 Task: Search one way flight ticket for 4 adults, 2 children, 2 infants in seat and 1 infant on lap in economy from State College: University Park Airport to Greenville: Pitt-greenville Airport on 5-2-2023. Choice of flights is JetBlue. Price is upto 80000. Outbound departure time preference is 13:30.
Action: Mouse moved to (332, 289)
Screenshot: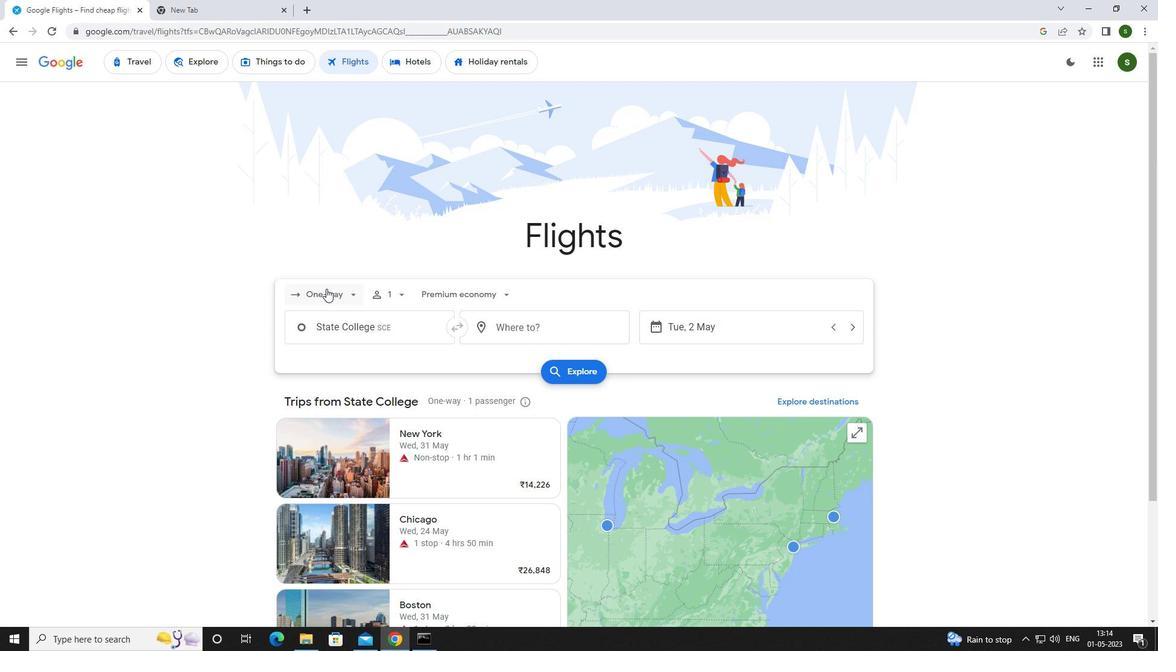 
Action: Mouse pressed left at (332, 289)
Screenshot: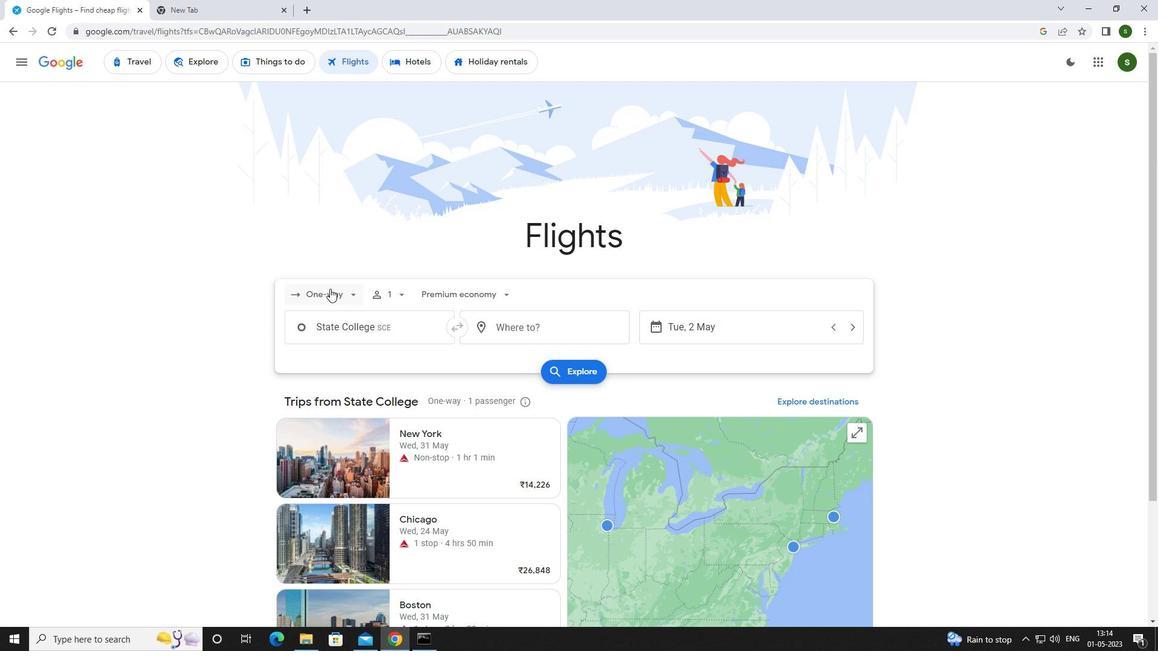 
Action: Mouse moved to (345, 348)
Screenshot: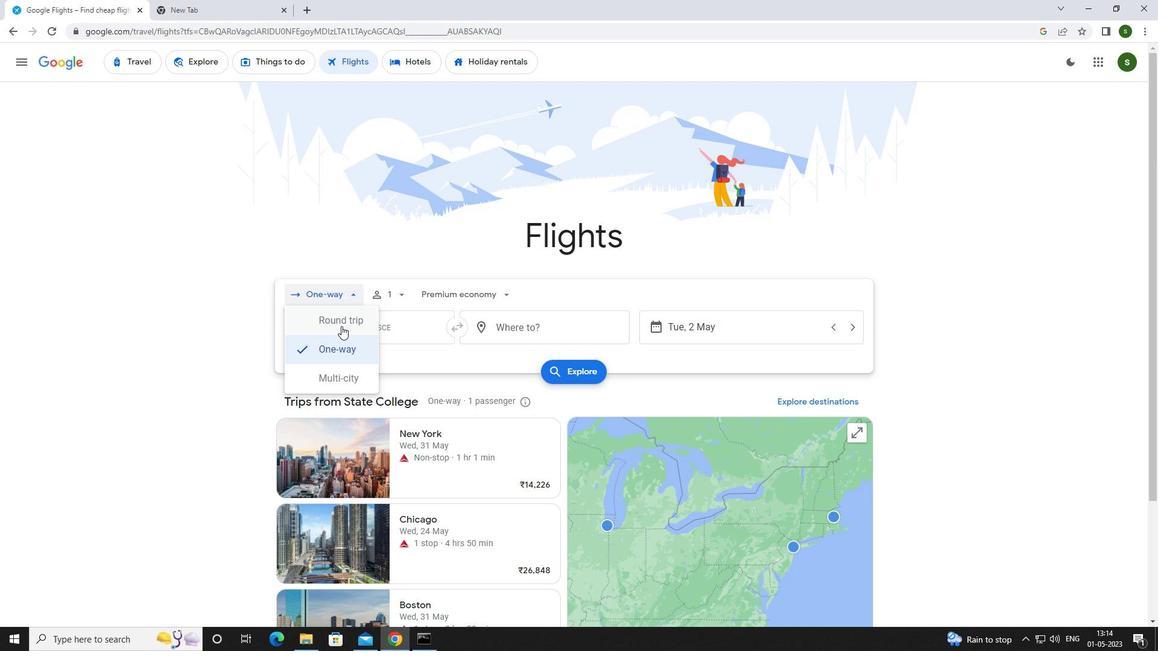 
Action: Mouse pressed left at (345, 348)
Screenshot: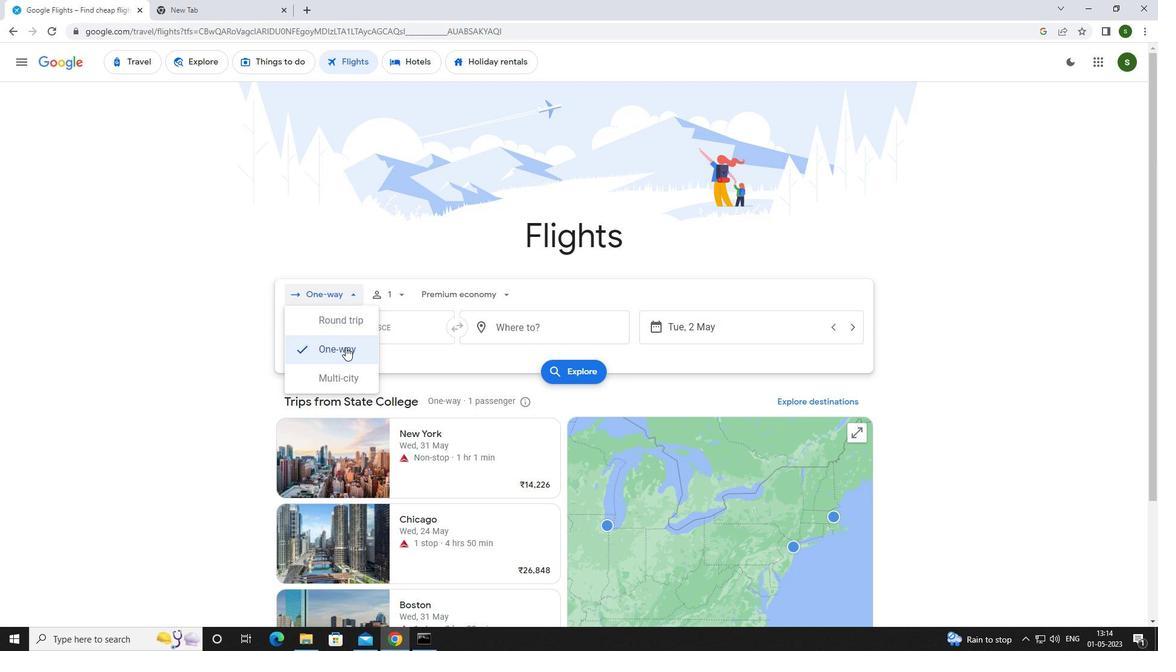 
Action: Mouse moved to (402, 293)
Screenshot: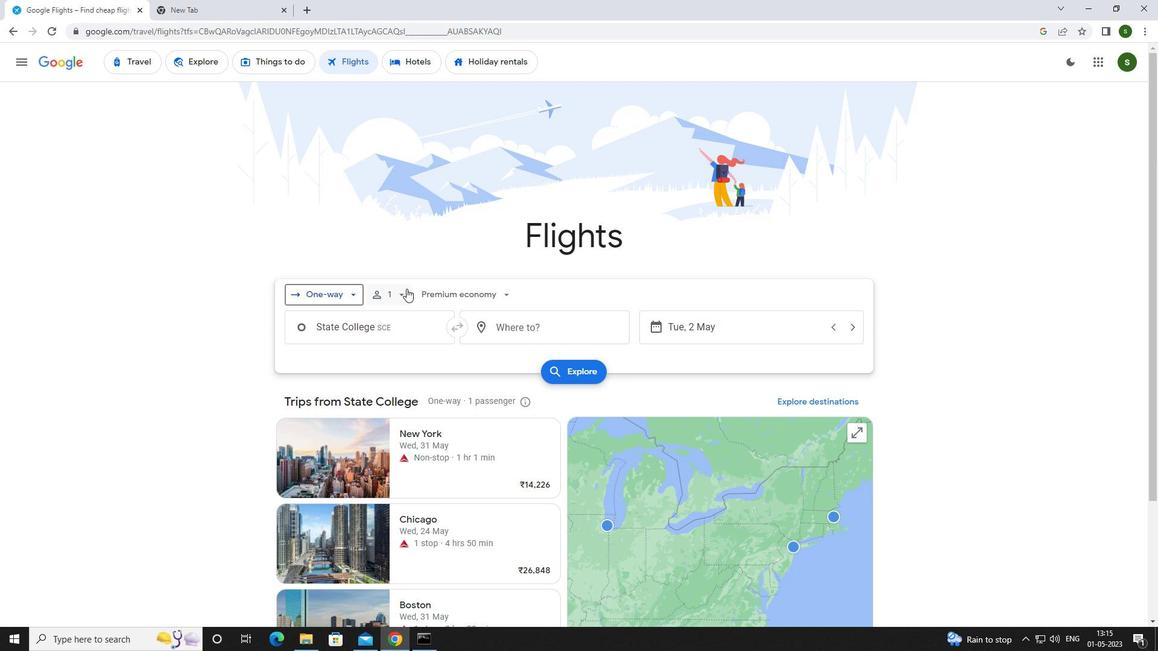 
Action: Mouse pressed left at (402, 293)
Screenshot: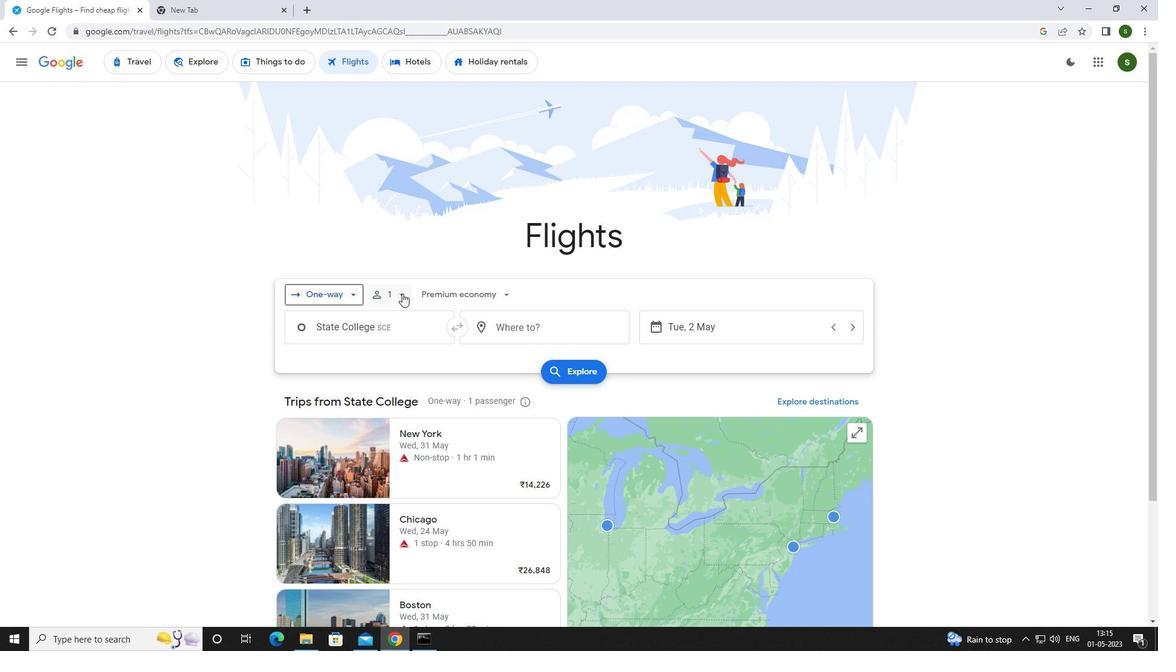 
Action: Mouse moved to (491, 325)
Screenshot: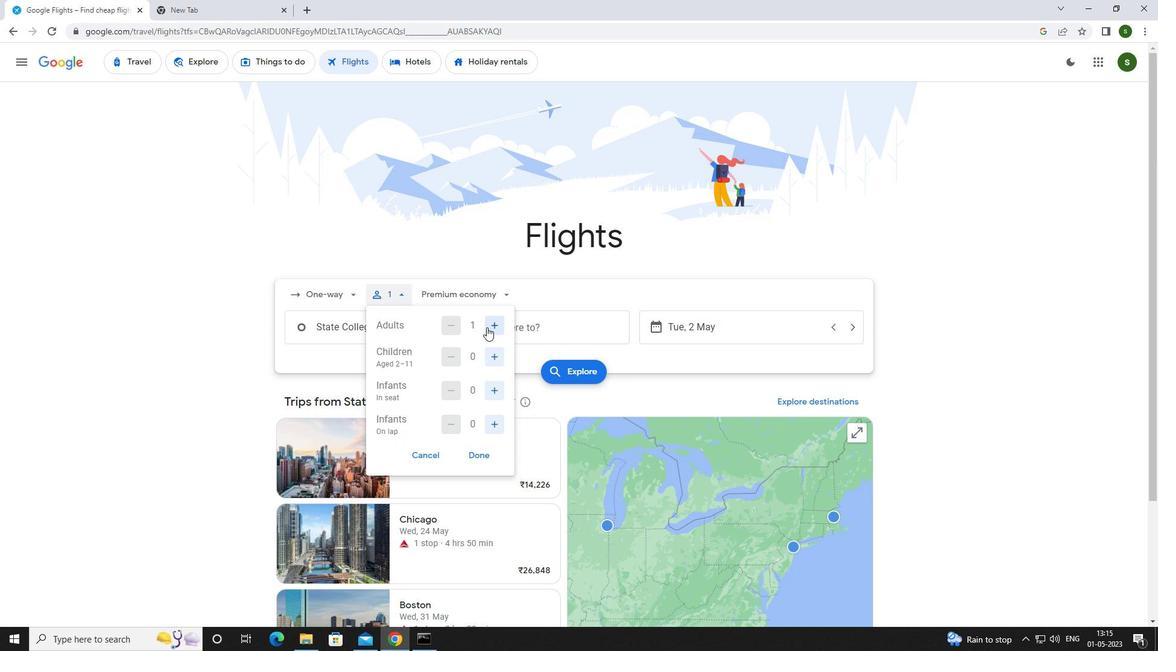 
Action: Mouse pressed left at (491, 325)
Screenshot: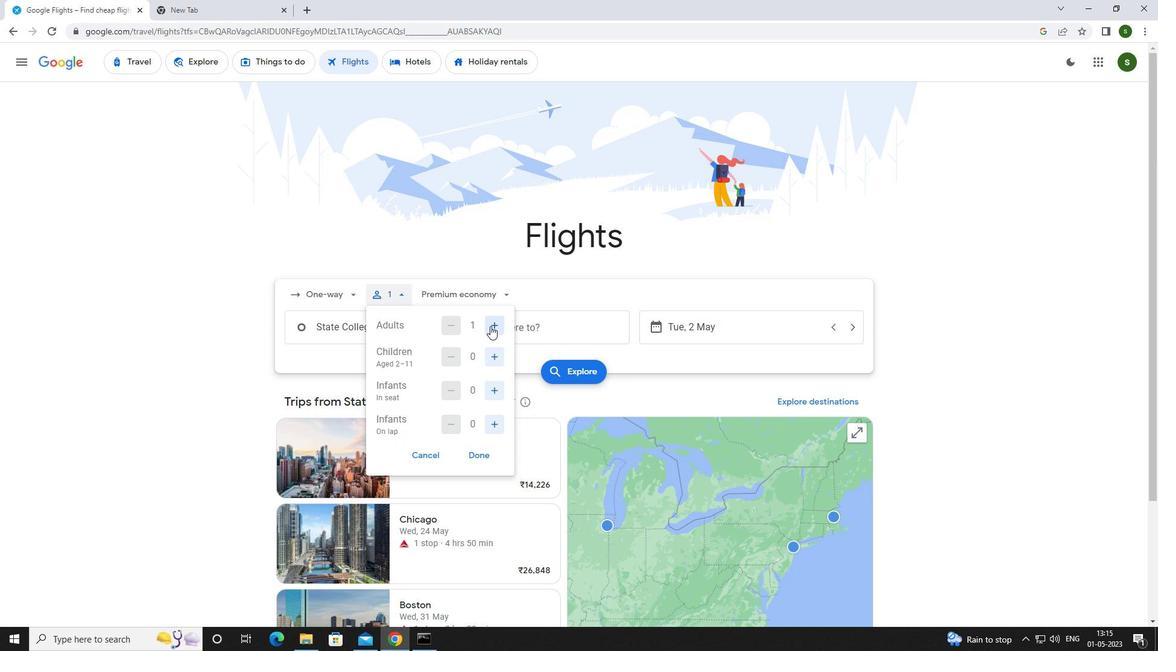 
Action: Mouse pressed left at (491, 325)
Screenshot: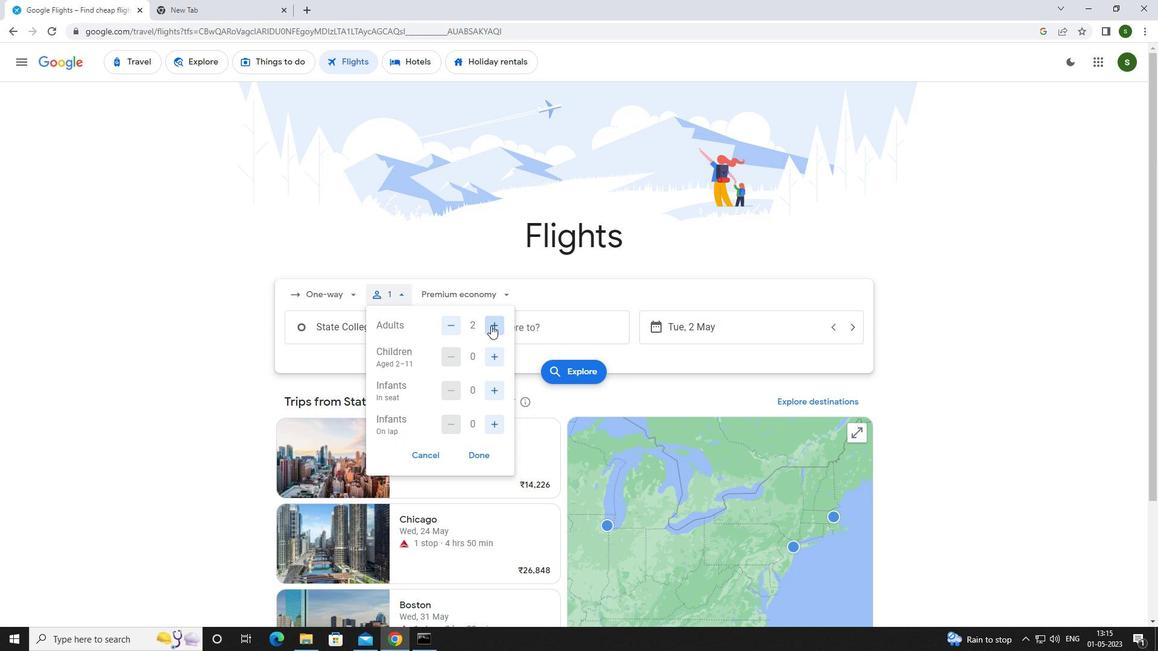 
Action: Mouse pressed left at (491, 325)
Screenshot: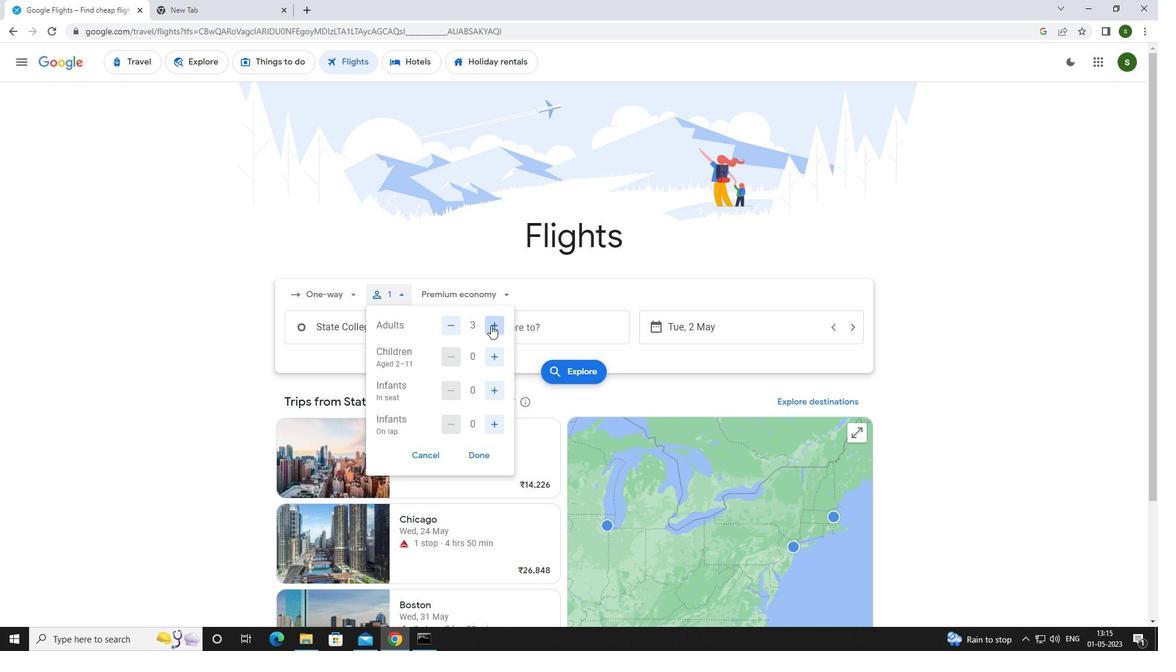 
Action: Mouse moved to (493, 352)
Screenshot: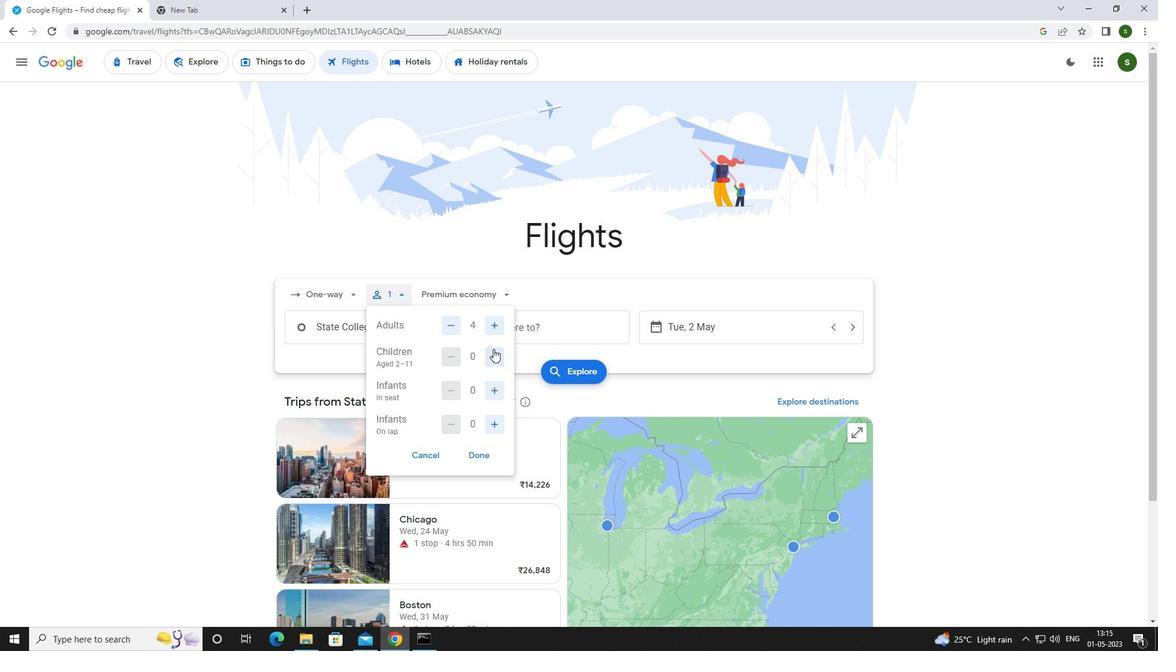 
Action: Mouse pressed left at (493, 352)
Screenshot: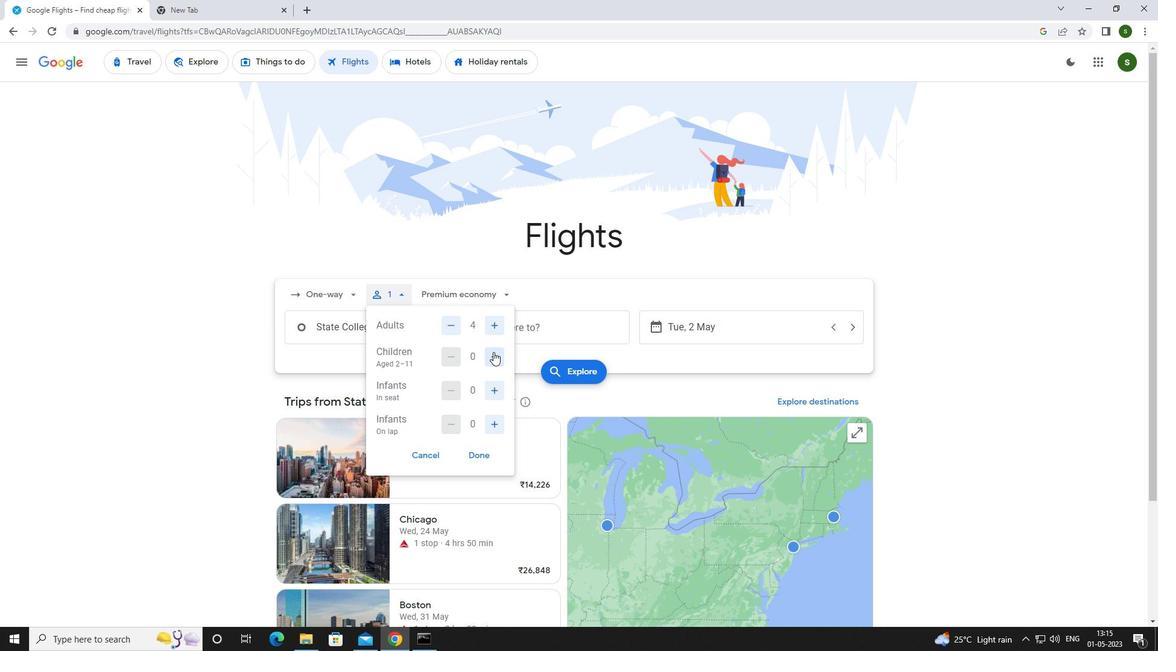 
Action: Mouse pressed left at (493, 352)
Screenshot: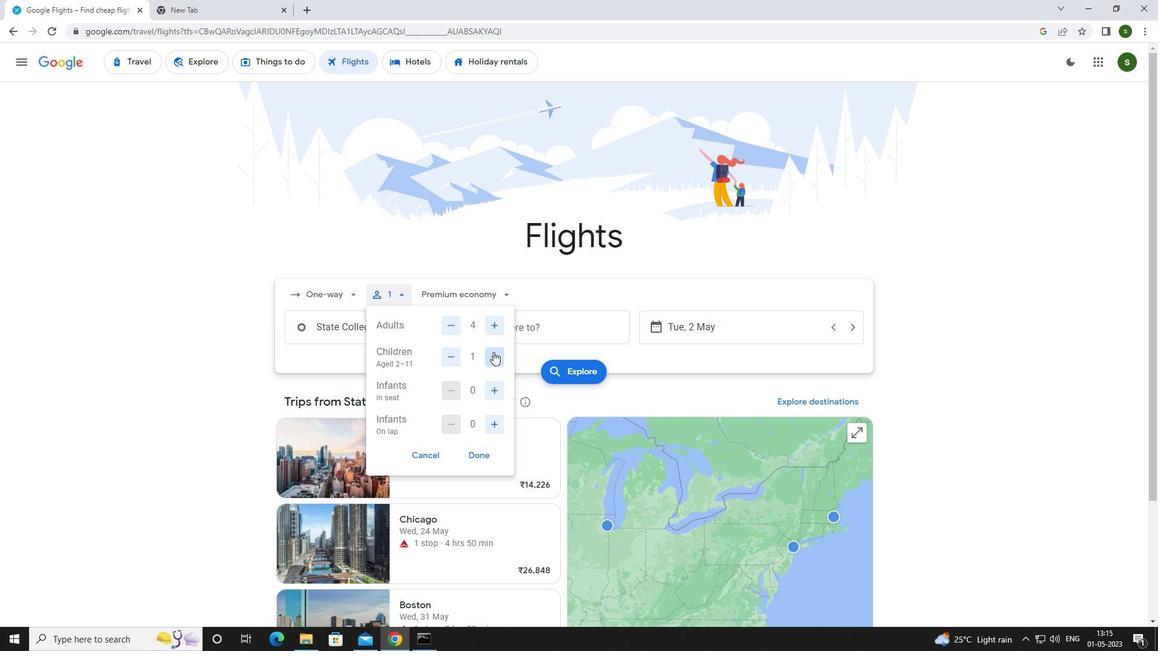 
Action: Mouse moved to (494, 383)
Screenshot: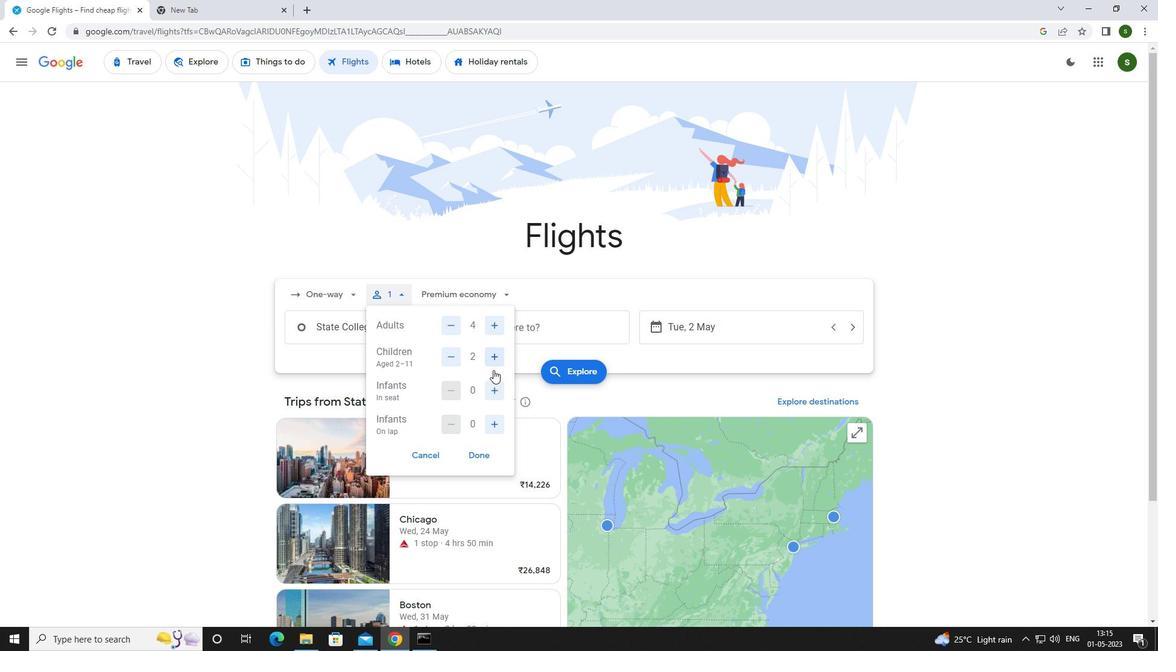
Action: Mouse pressed left at (494, 383)
Screenshot: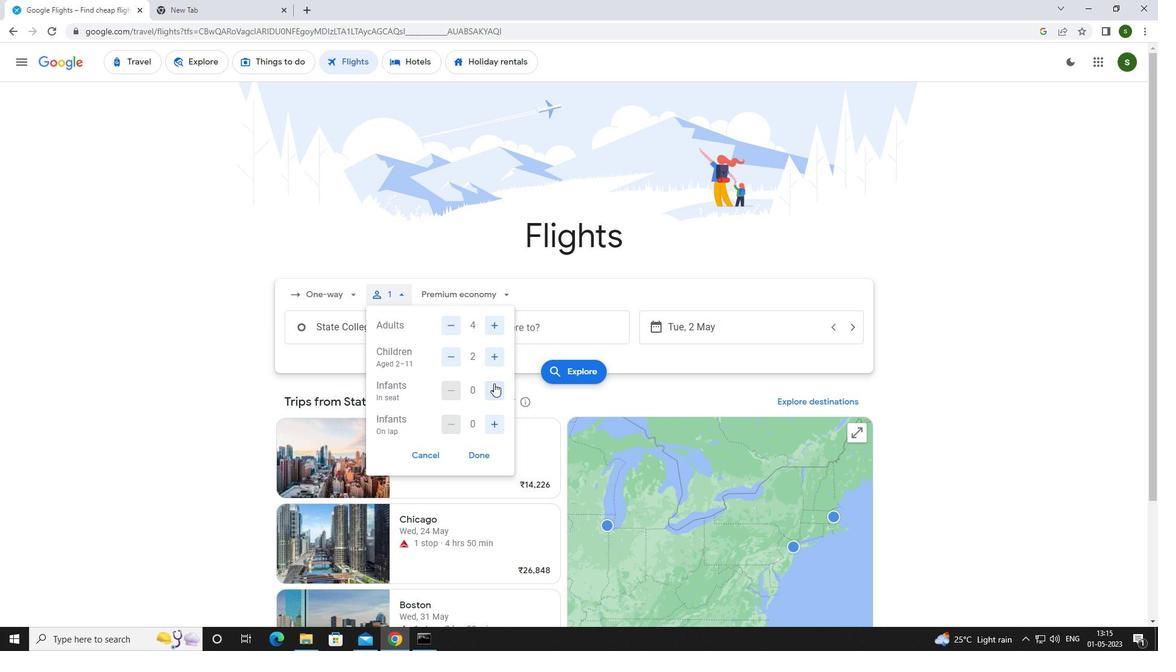 
Action: Mouse pressed left at (494, 383)
Screenshot: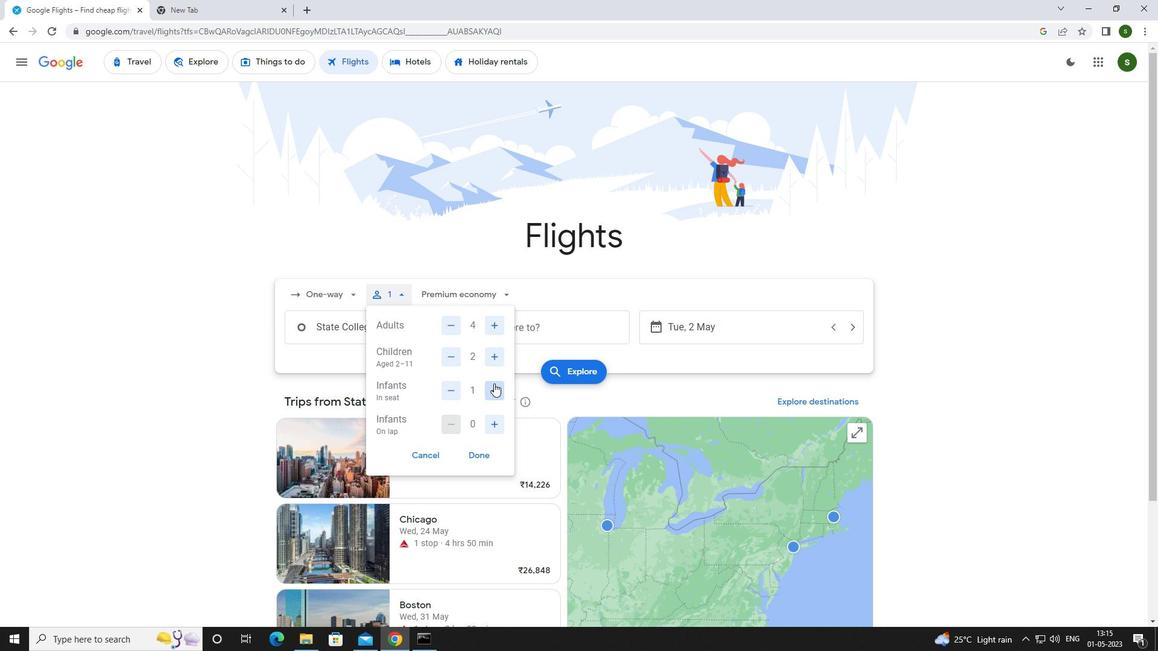 
Action: Mouse moved to (494, 418)
Screenshot: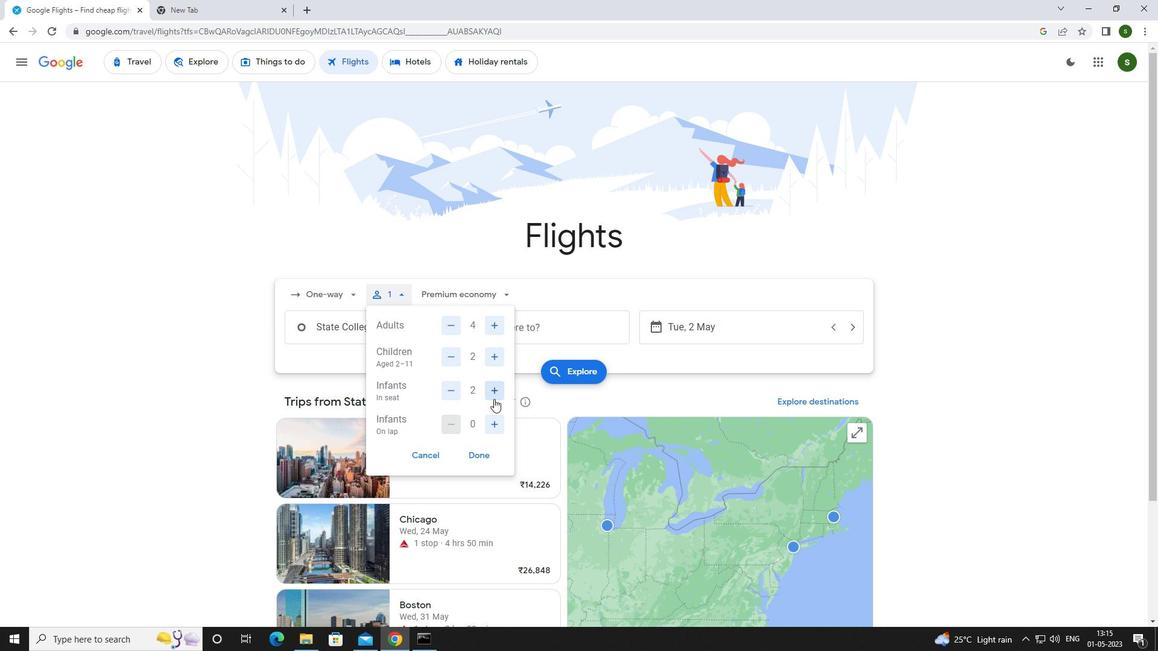 
Action: Mouse pressed left at (494, 418)
Screenshot: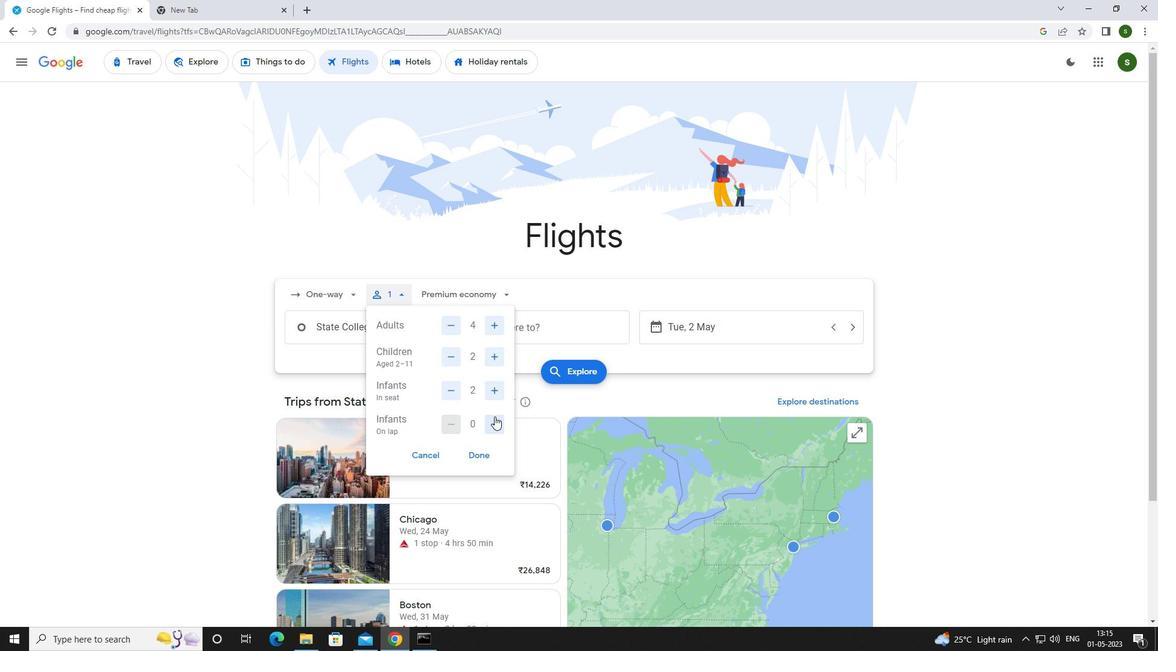 
Action: Mouse moved to (489, 294)
Screenshot: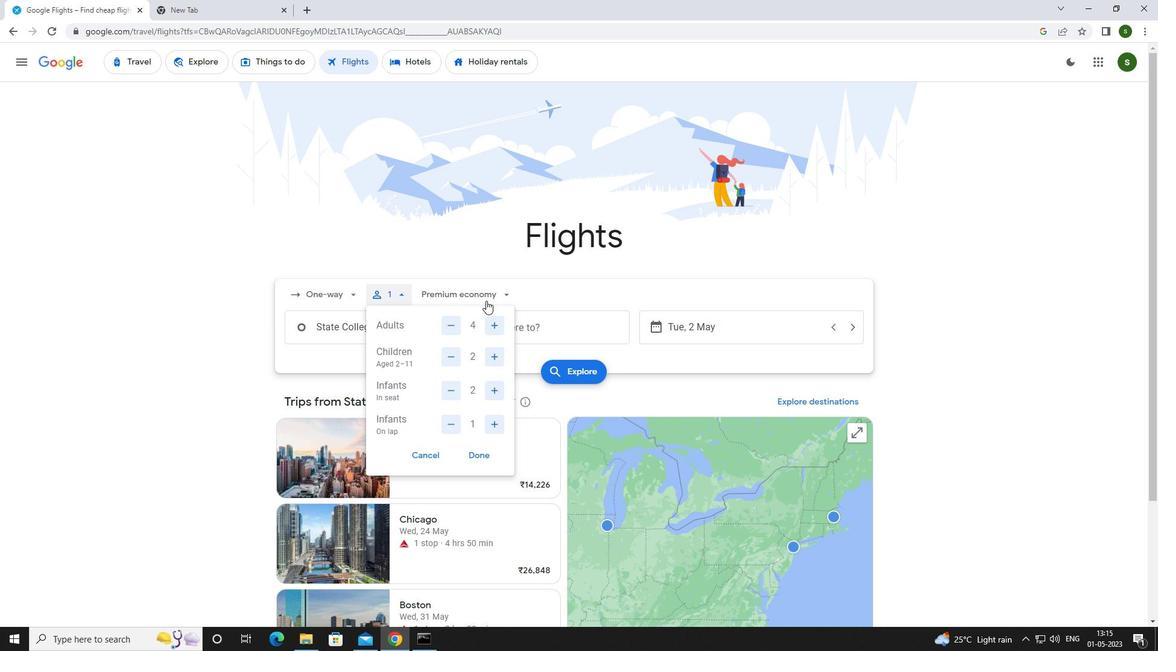 
Action: Mouse pressed left at (489, 294)
Screenshot: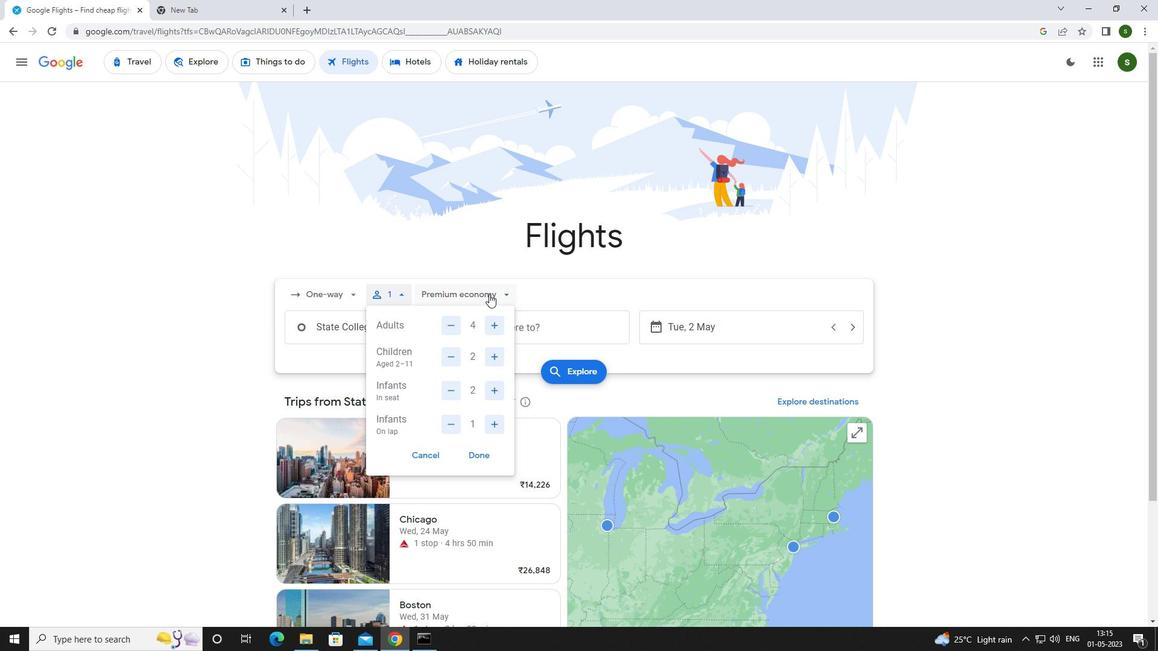 
Action: Mouse moved to (479, 325)
Screenshot: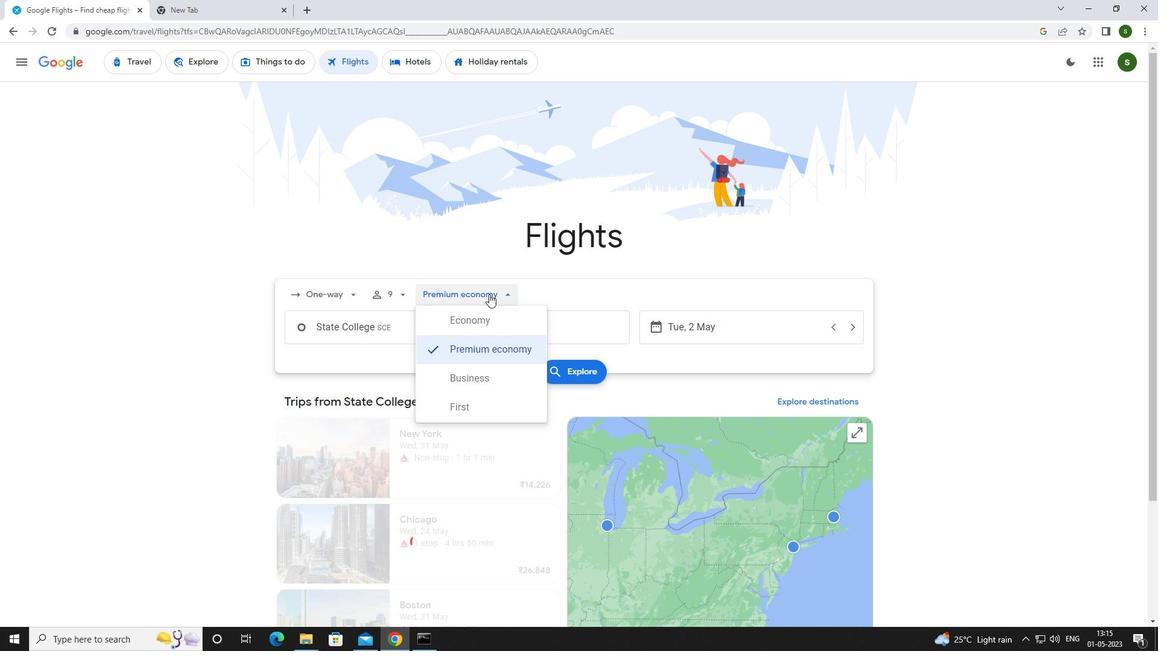 
Action: Mouse pressed left at (479, 325)
Screenshot: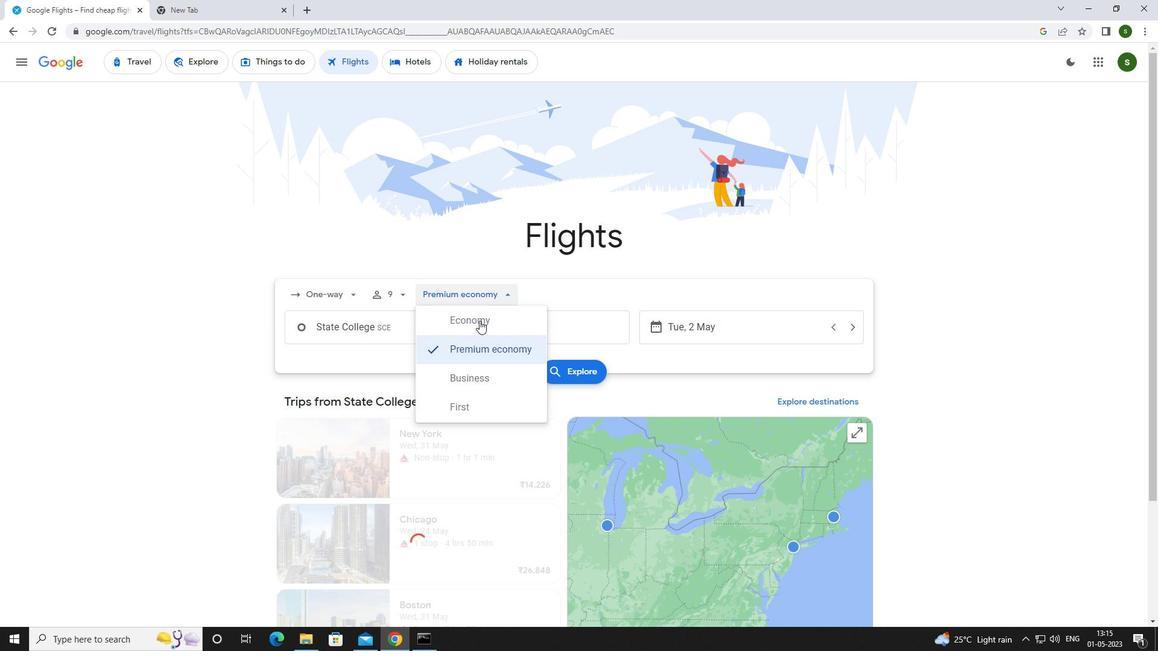 
Action: Mouse moved to (415, 332)
Screenshot: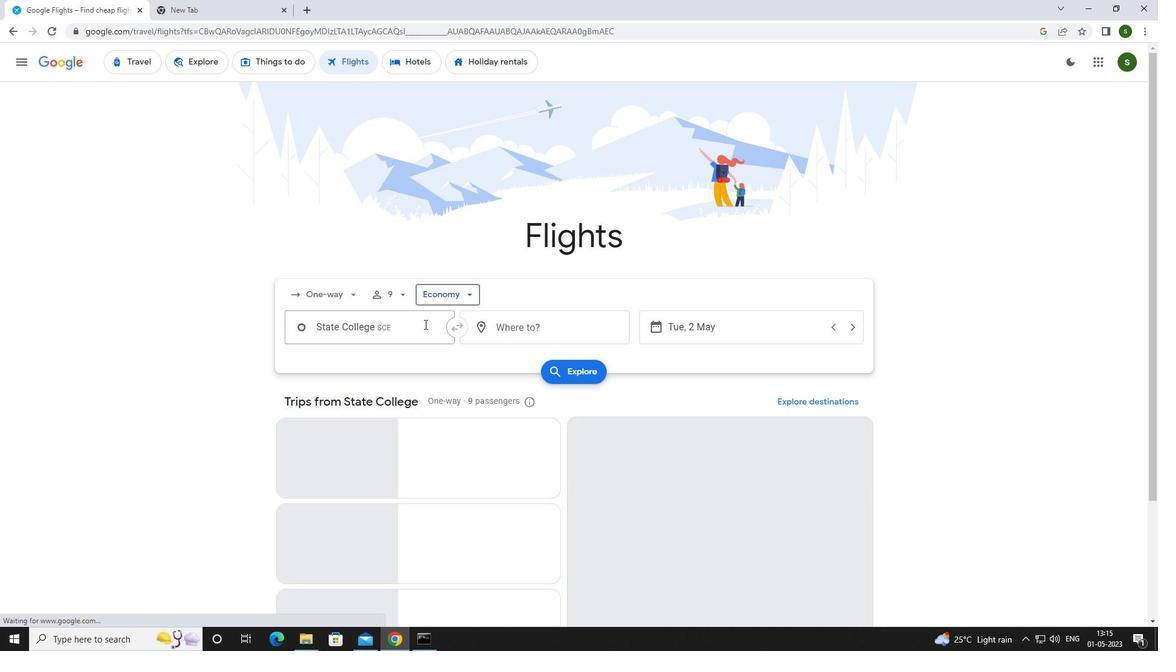 
Action: Mouse pressed left at (415, 332)
Screenshot: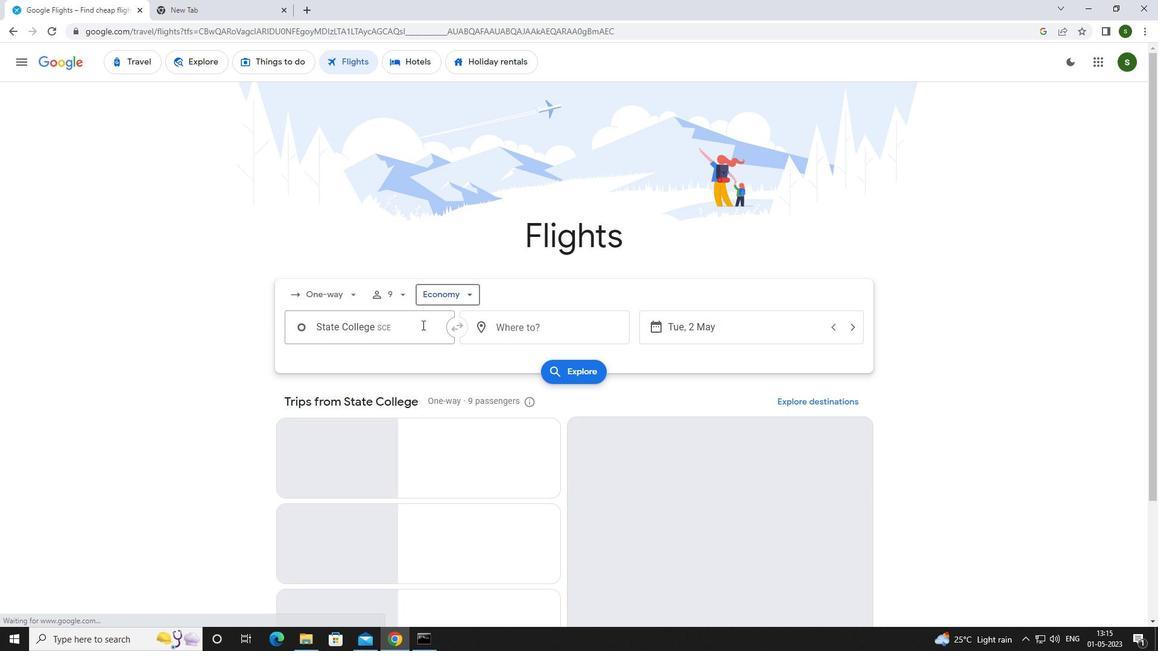 
Action: Mouse moved to (415, 332)
Screenshot: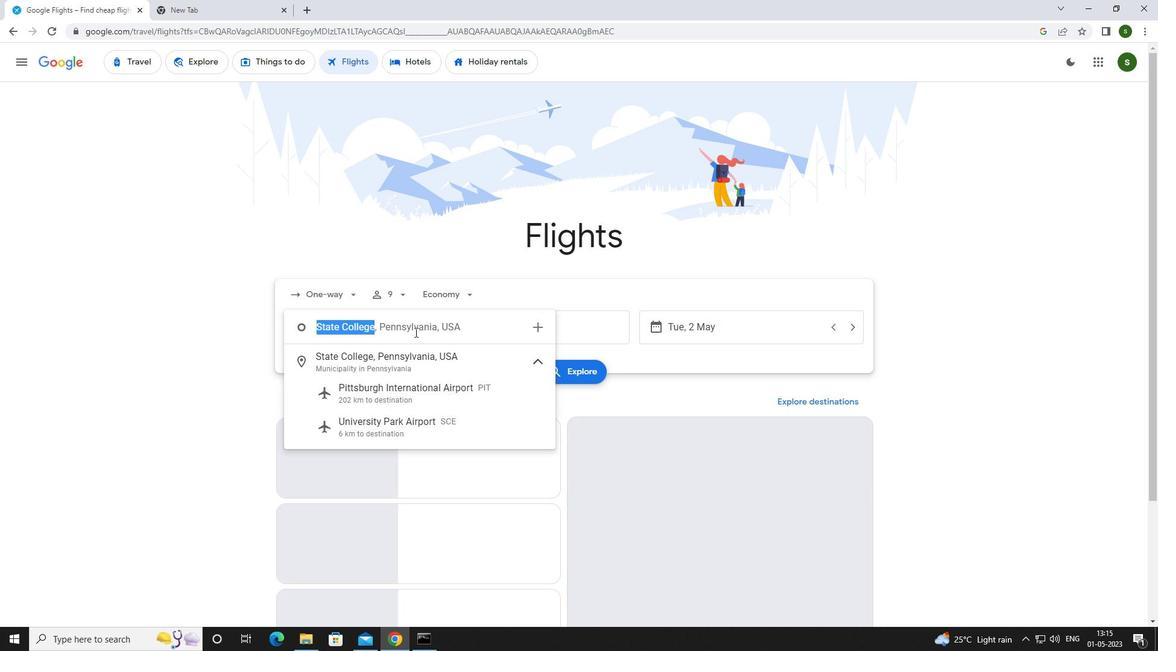 
Action: Key pressed u<Key.caps_lock>niversity
Screenshot: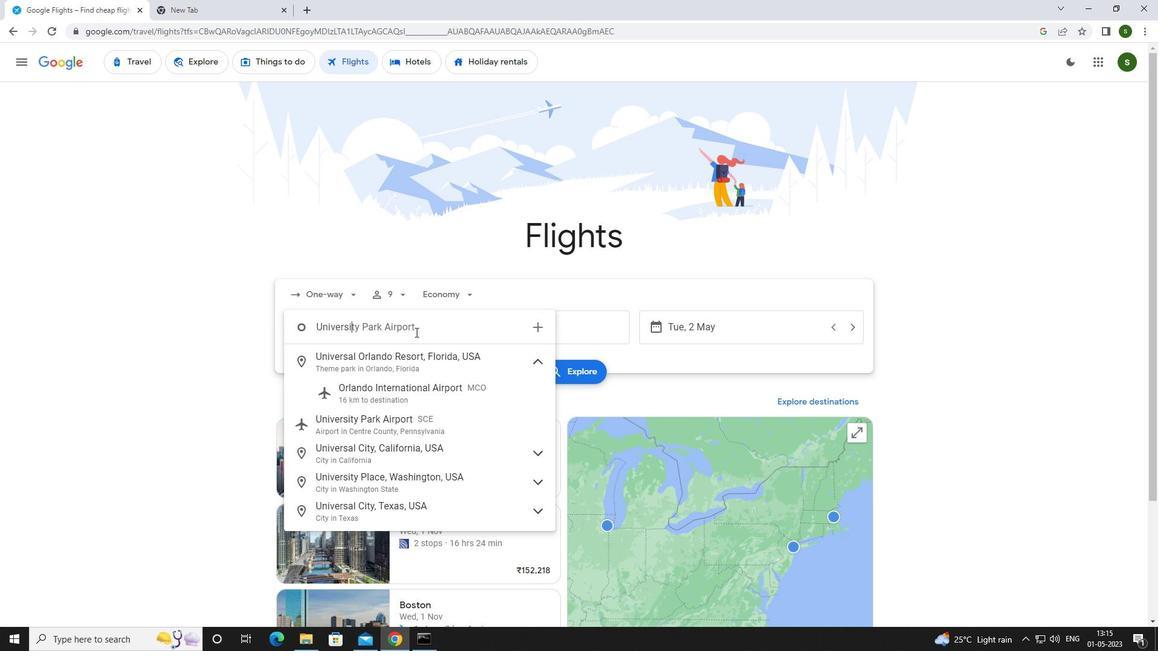 
Action: Mouse moved to (412, 362)
Screenshot: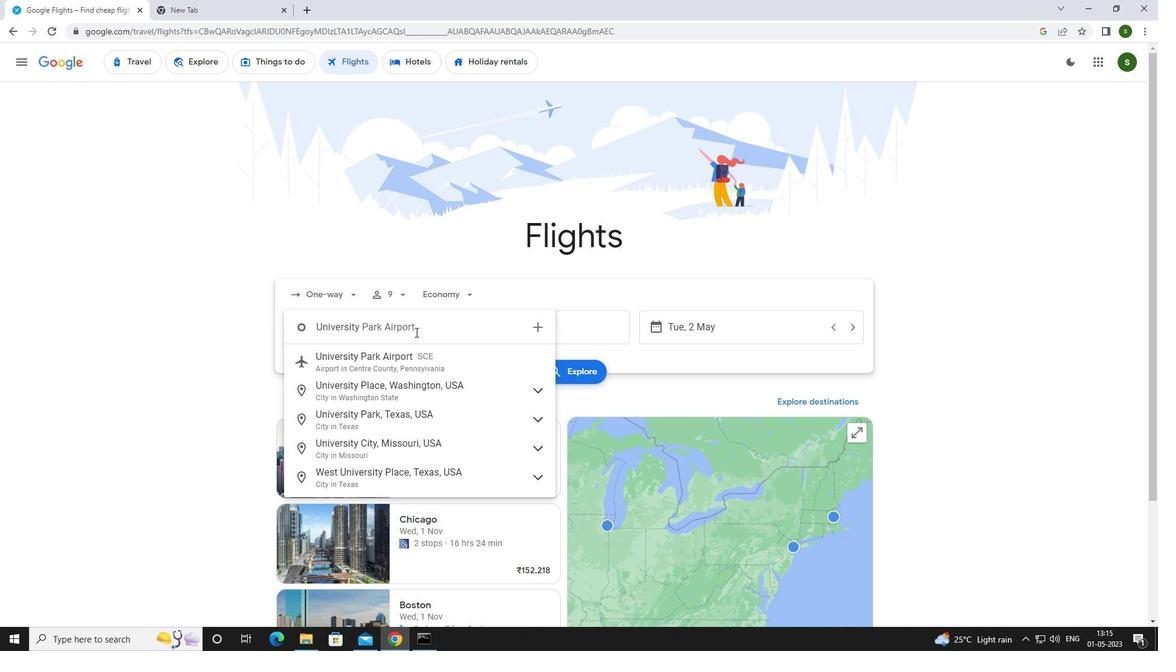 
Action: Mouse pressed left at (412, 362)
Screenshot: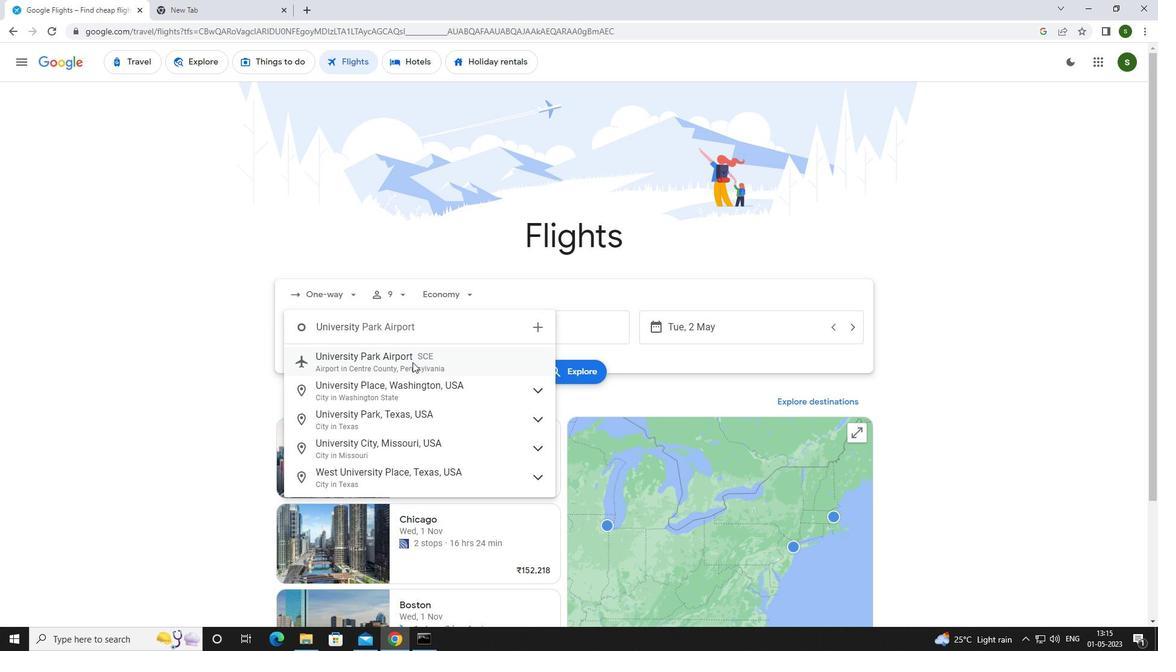 
Action: Mouse moved to (514, 330)
Screenshot: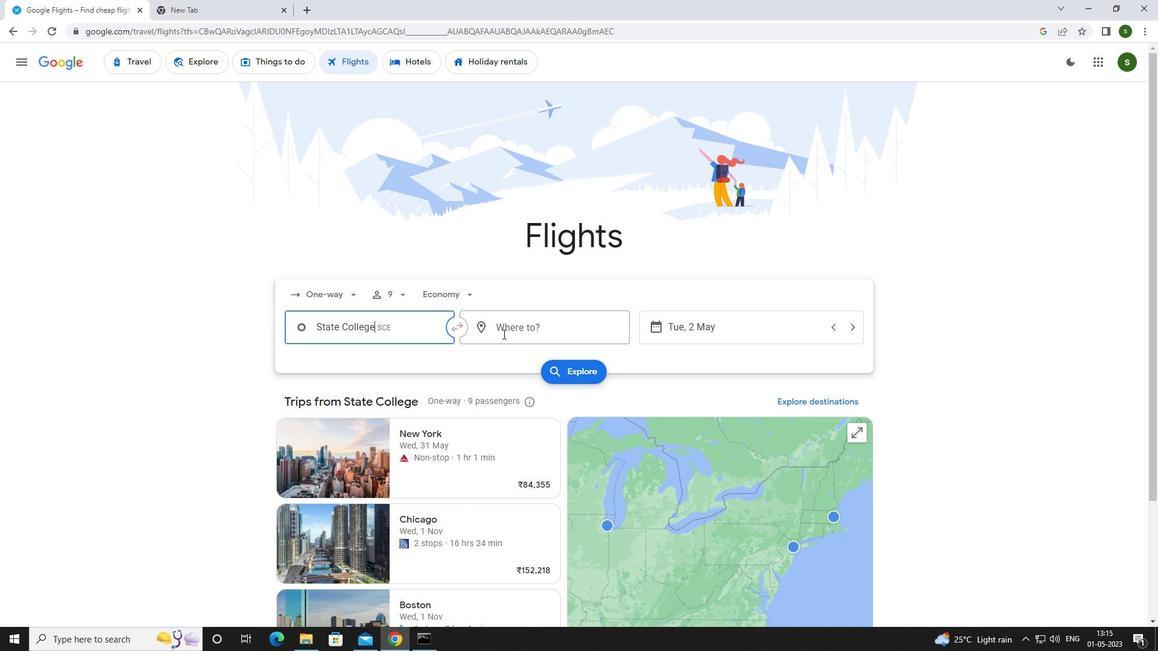 
Action: Mouse pressed left at (514, 330)
Screenshot: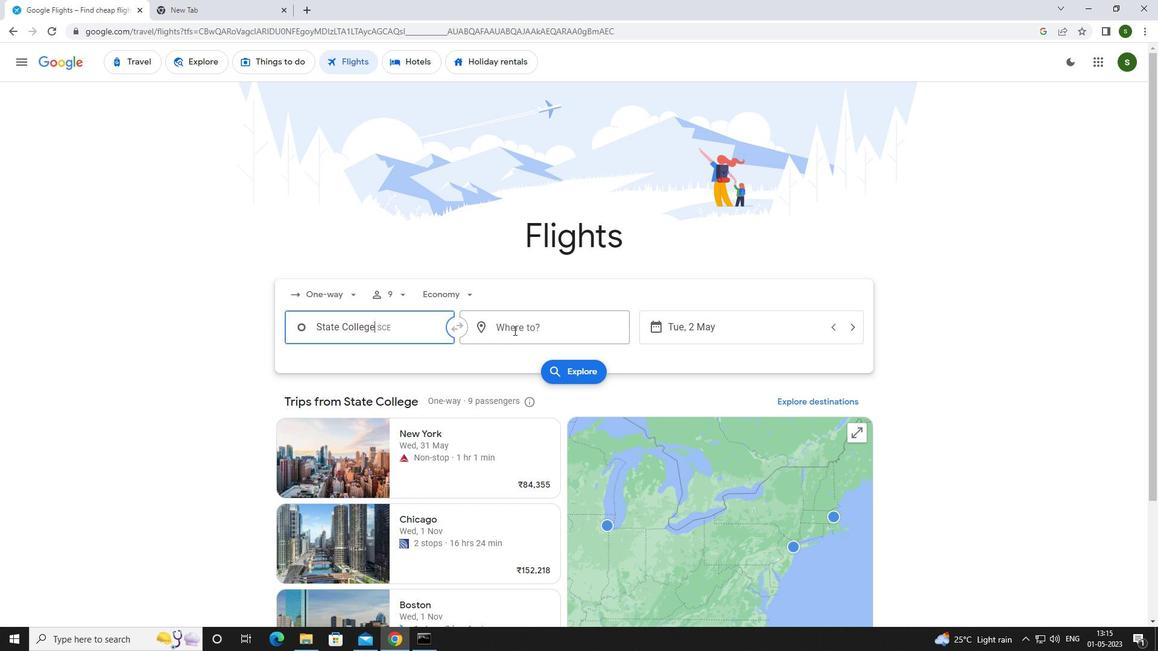 
Action: Mouse moved to (514, 330)
Screenshot: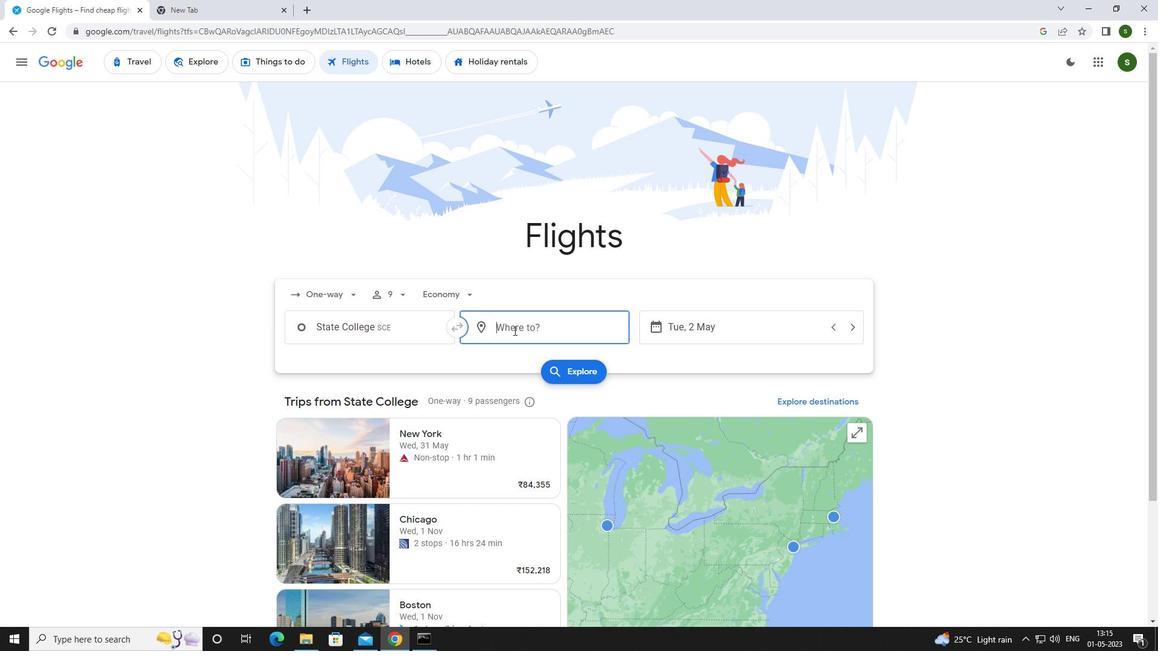 
Action: Key pressed <Key.caps_lock>p<Key.caps_lock>itt
Screenshot: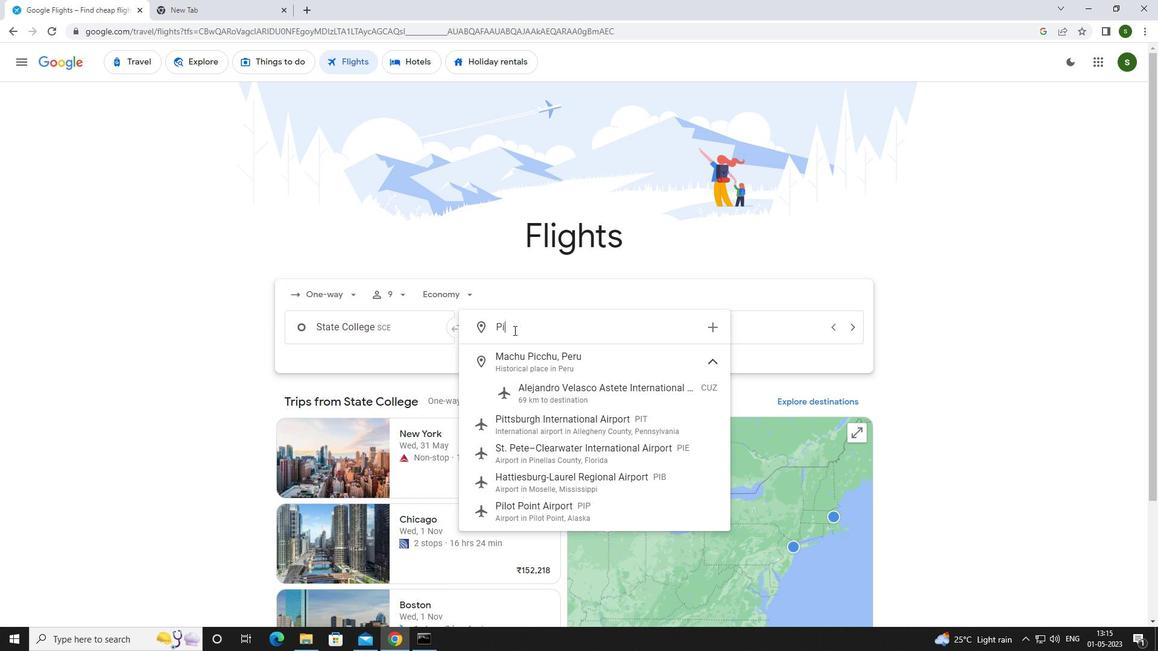 
Action: Mouse moved to (552, 445)
Screenshot: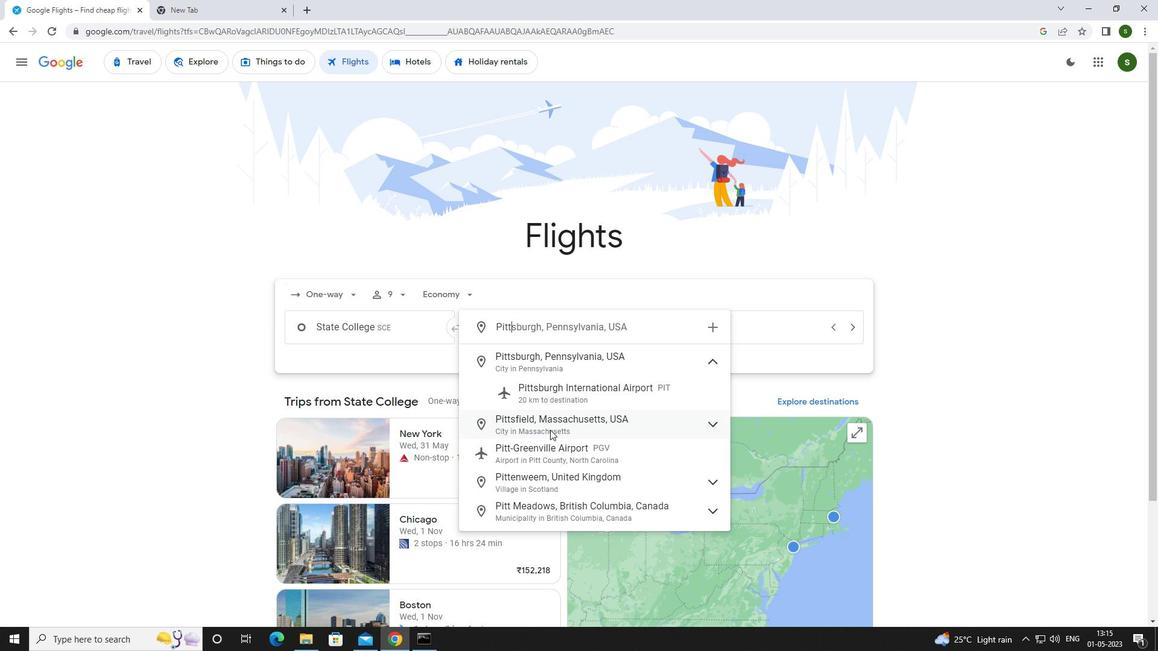 
Action: Mouse pressed left at (552, 445)
Screenshot: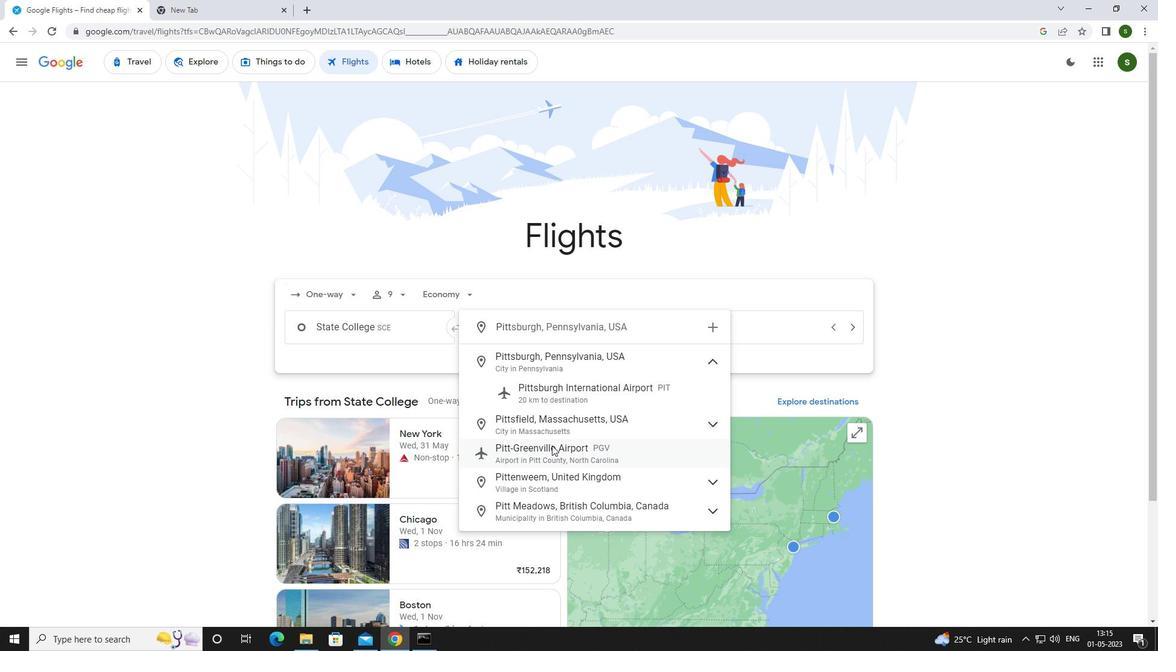 
Action: Mouse moved to (736, 332)
Screenshot: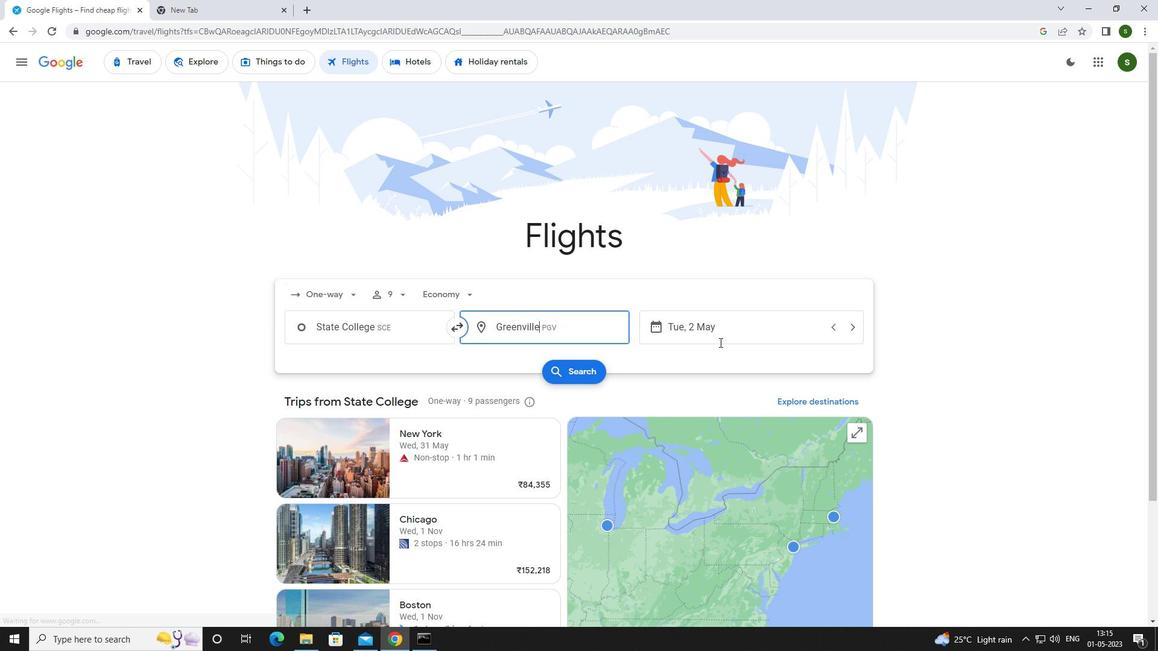 
Action: Mouse pressed left at (736, 332)
Screenshot: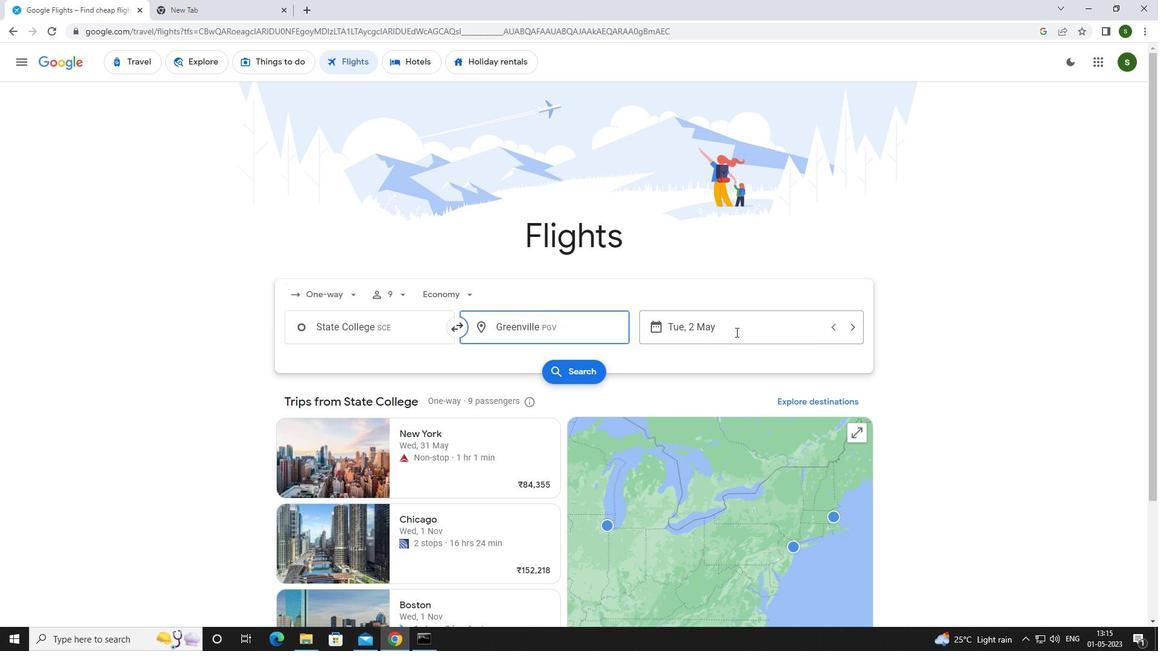 
Action: Mouse moved to (494, 415)
Screenshot: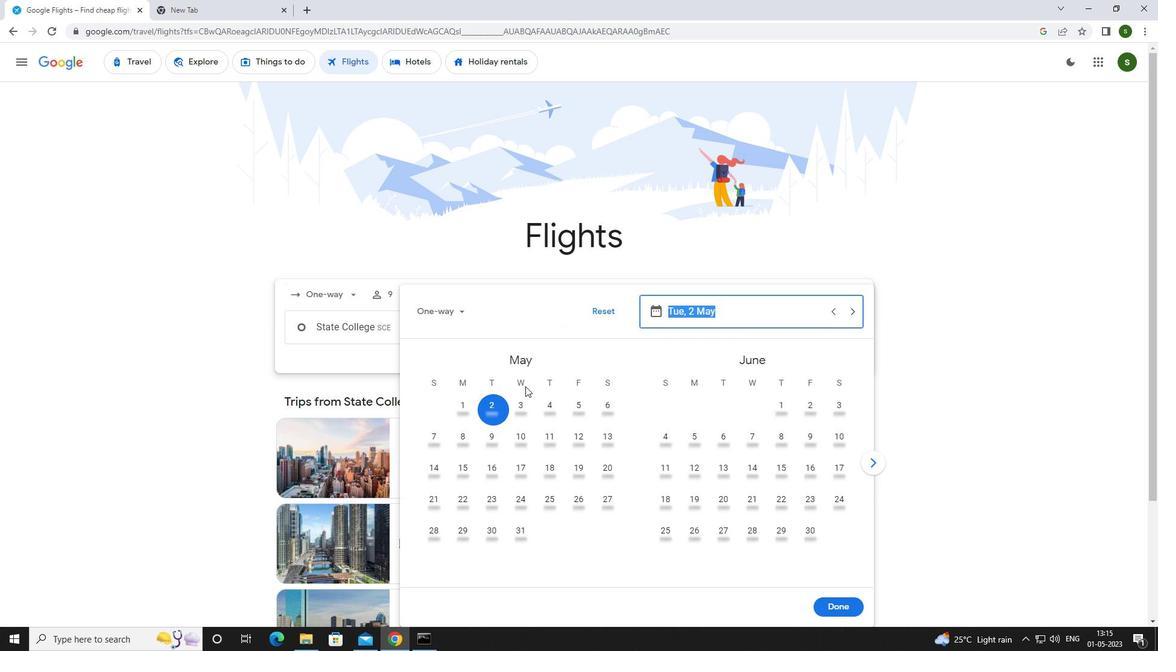 
Action: Mouse pressed left at (494, 415)
Screenshot: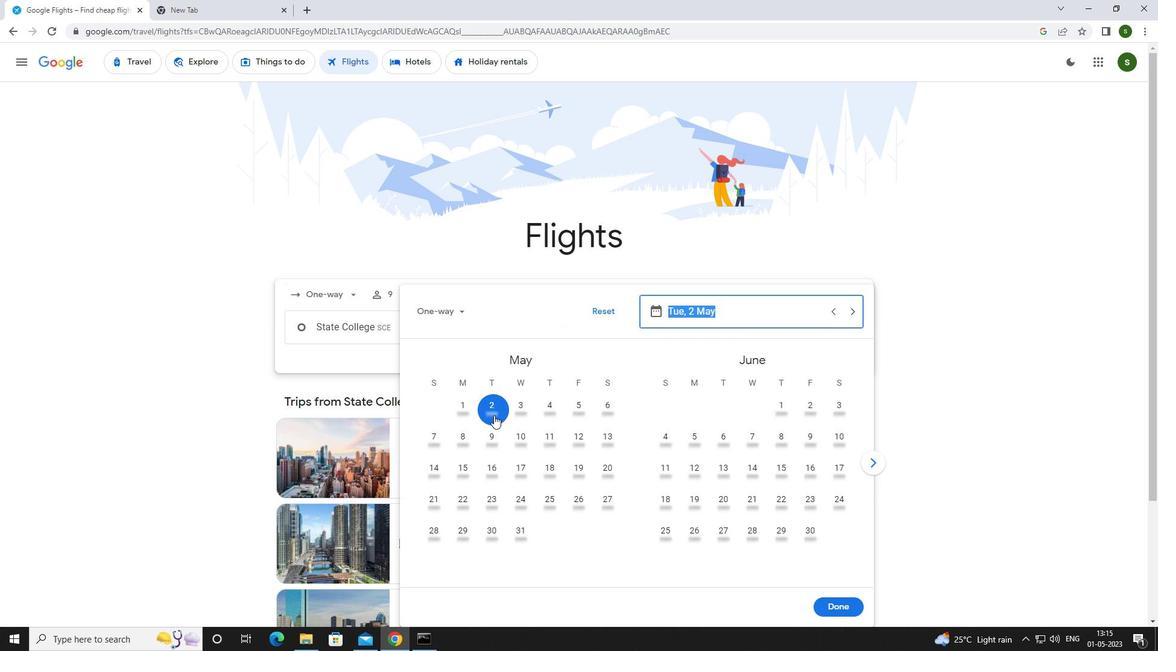 
Action: Mouse moved to (831, 607)
Screenshot: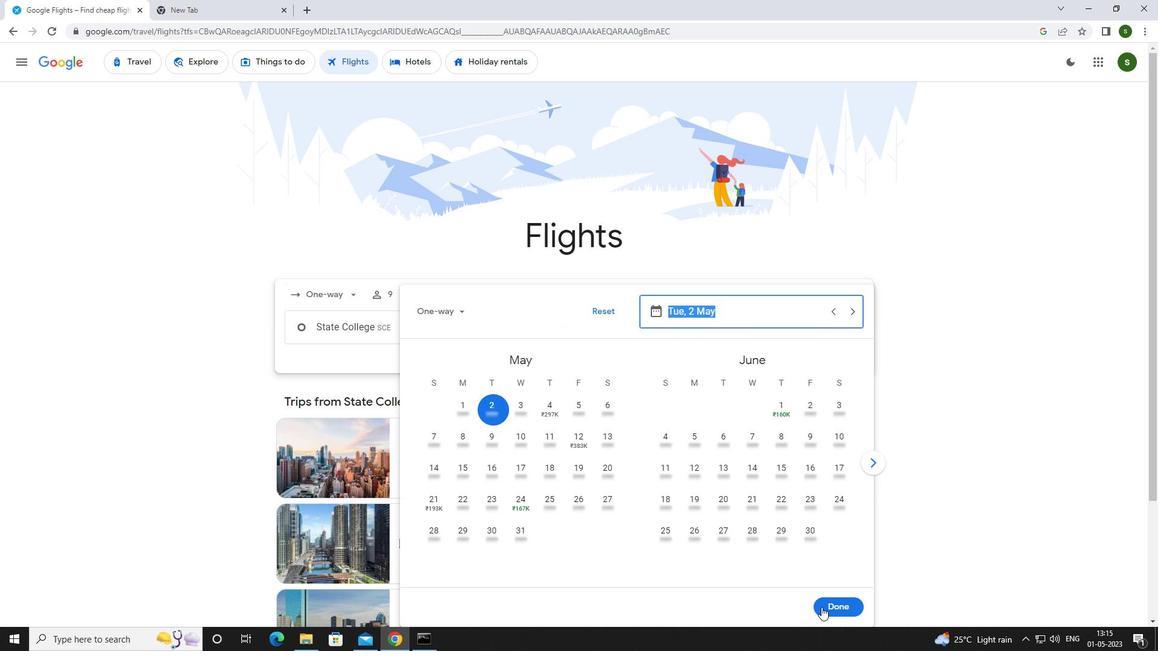 
Action: Mouse pressed left at (831, 607)
Screenshot: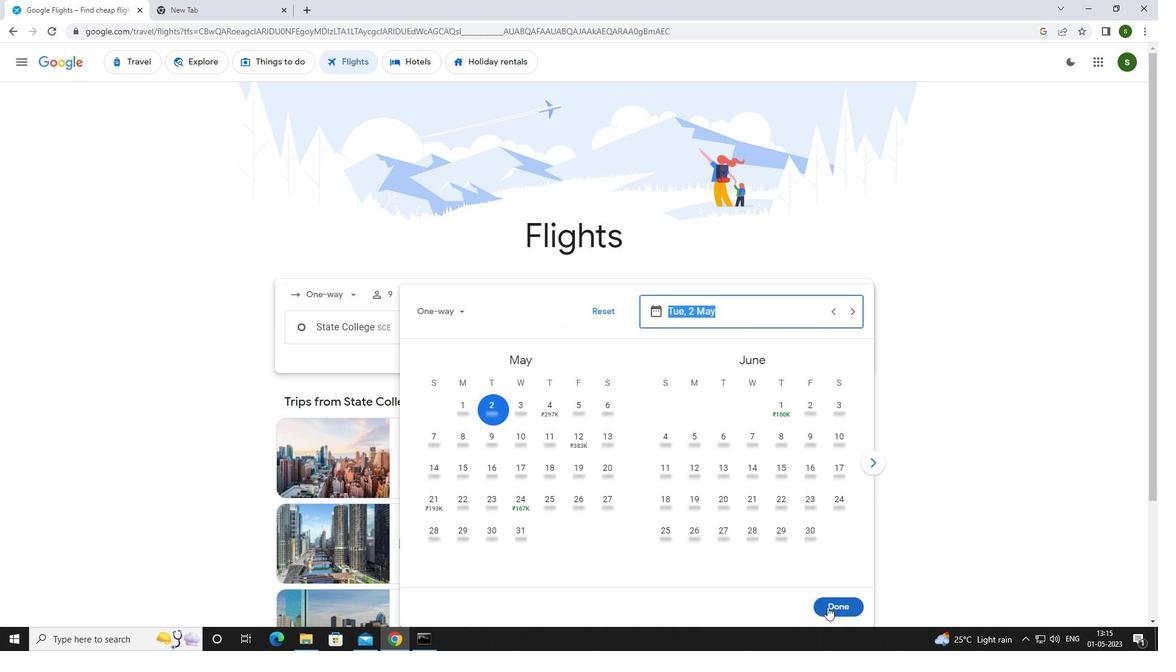 
Action: Mouse moved to (561, 374)
Screenshot: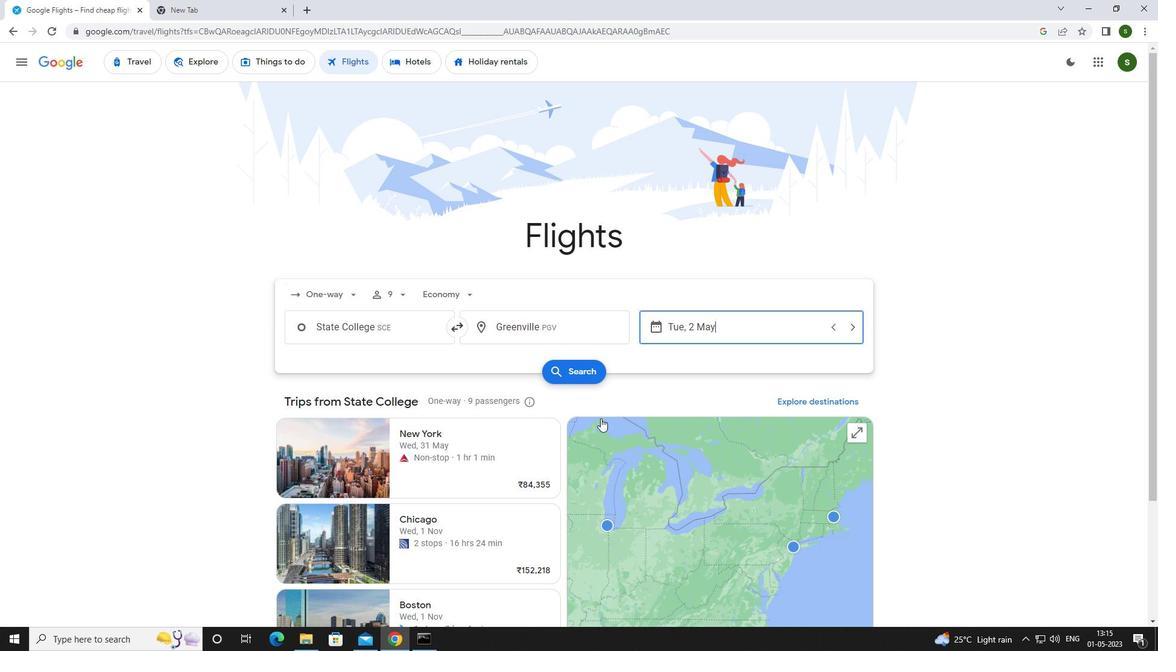 
Action: Mouse pressed left at (561, 374)
Screenshot: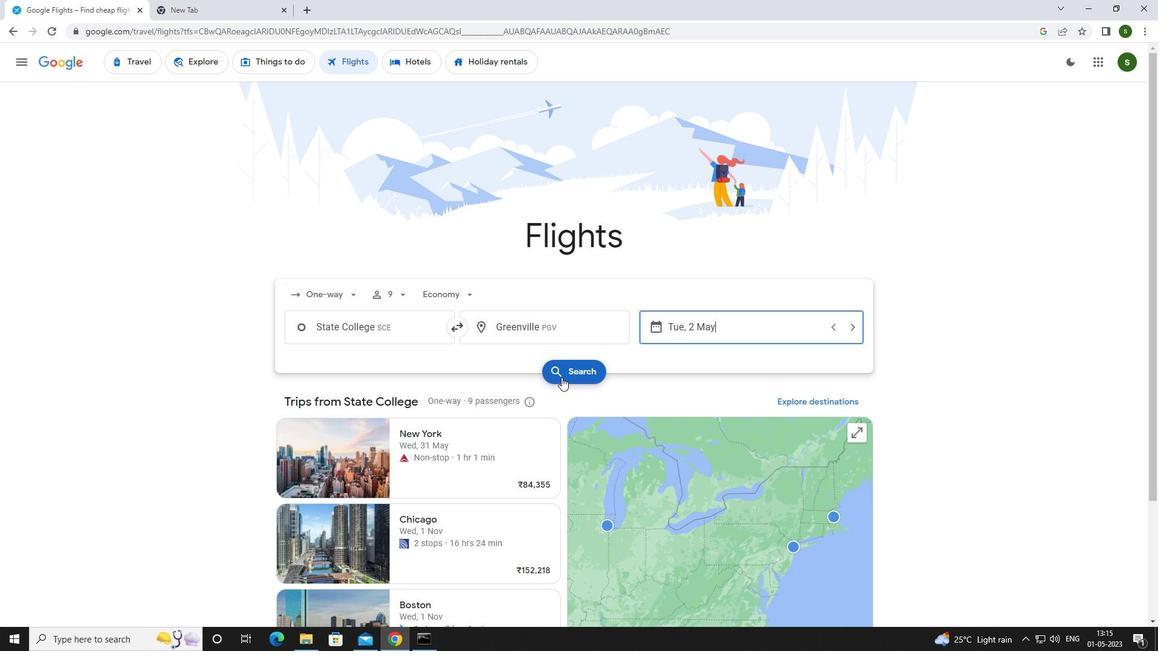 
Action: Mouse moved to (315, 172)
Screenshot: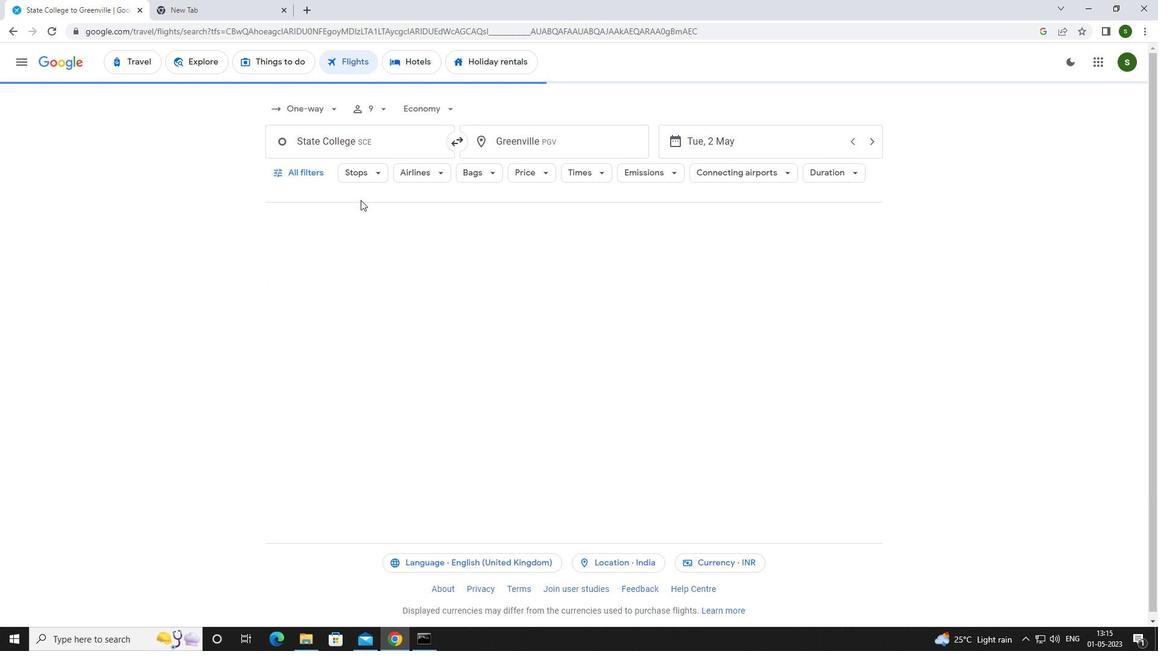 
Action: Mouse pressed left at (315, 172)
Screenshot: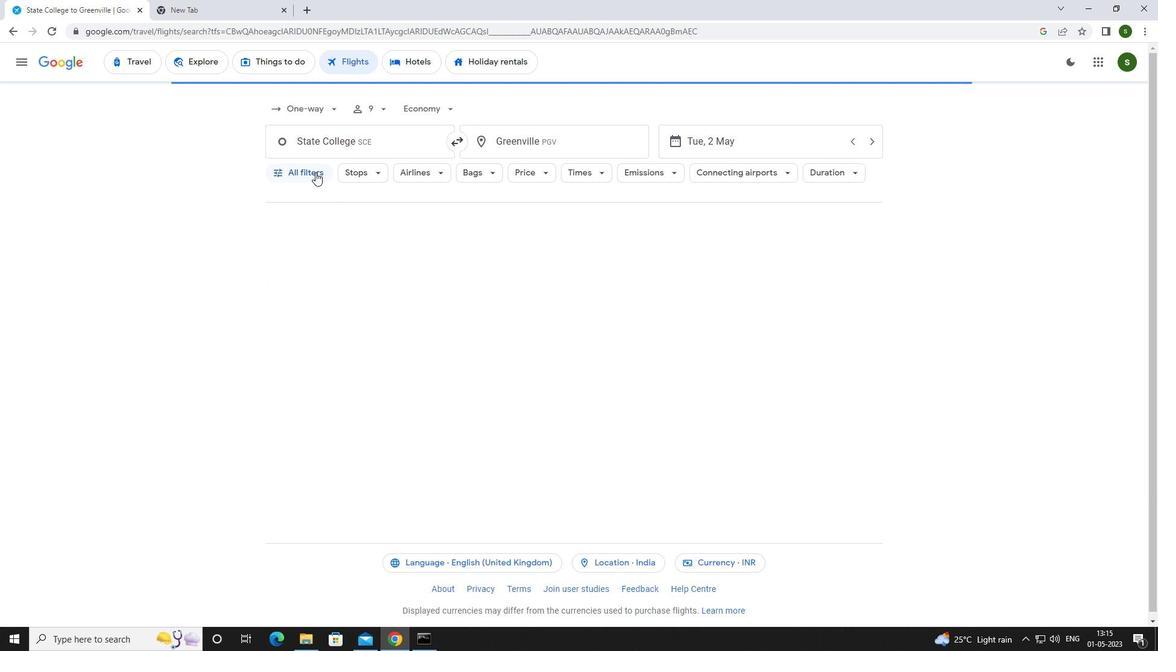 
Action: Mouse moved to (451, 427)
Screenshot: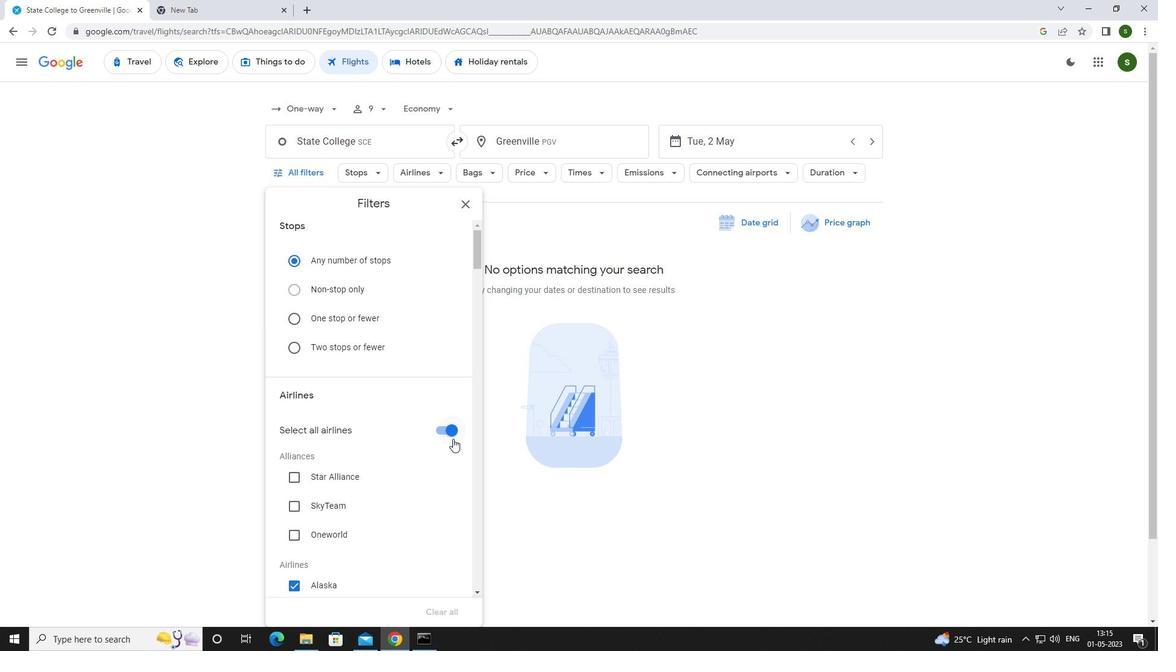 
Action: Mouse pressed left at (451, 427)
Screenshot: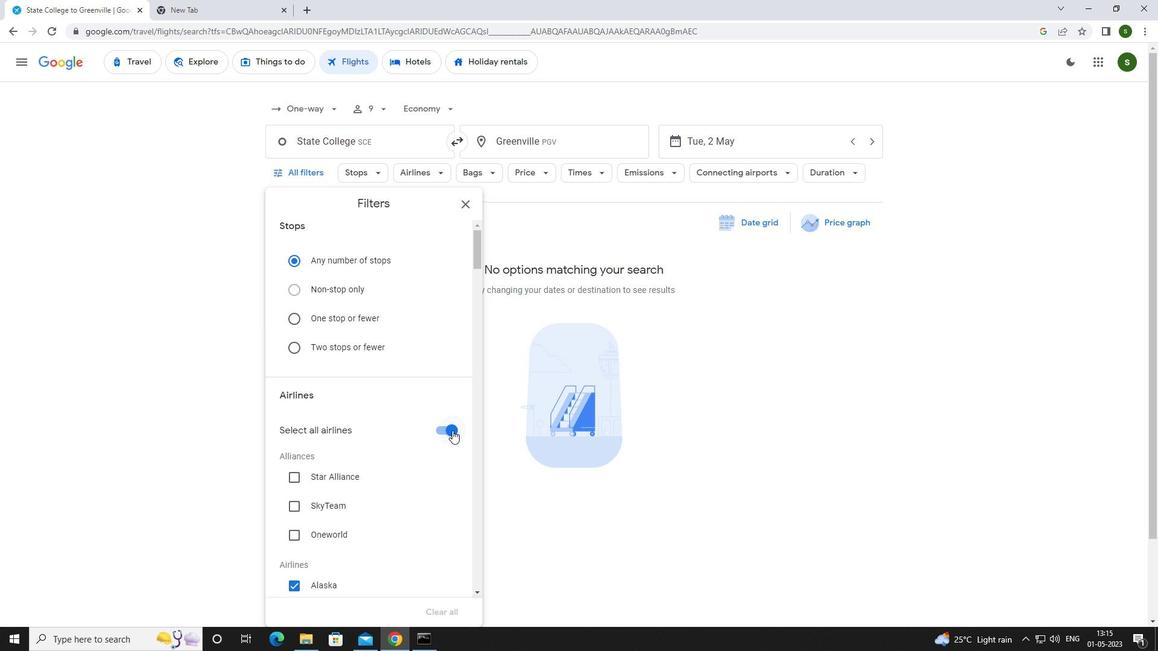 
Action: Mouse moved to (395, 386)
Screenshot: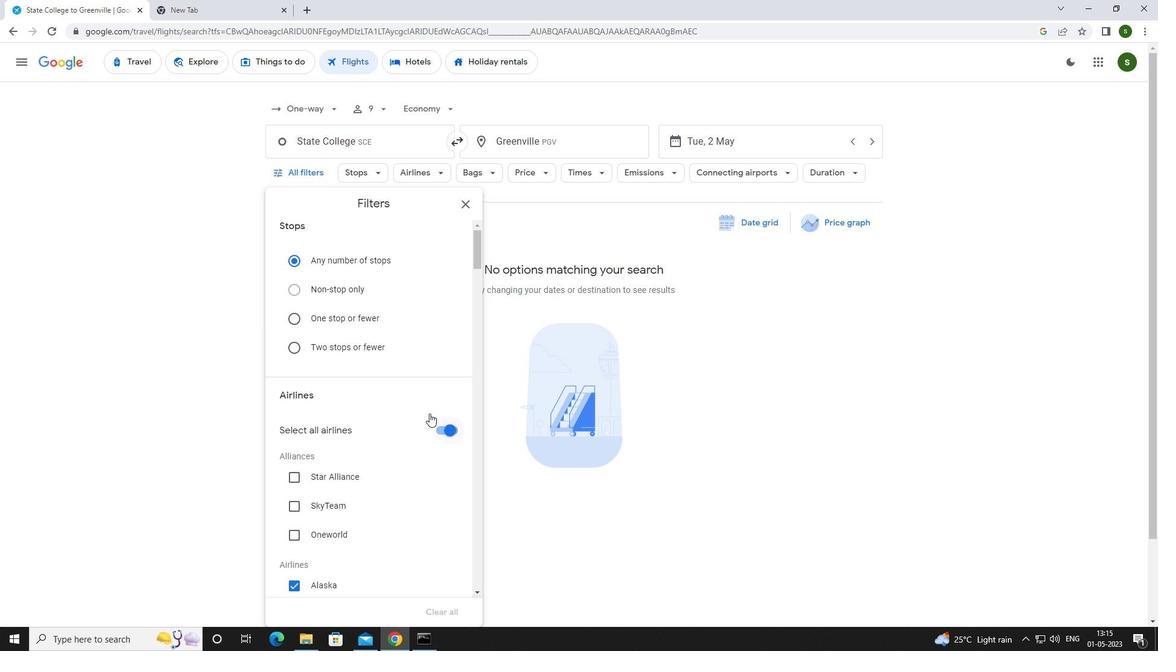 
Action: Mouse scrolled (395, 386) with delta (0, 0)
Screenshot: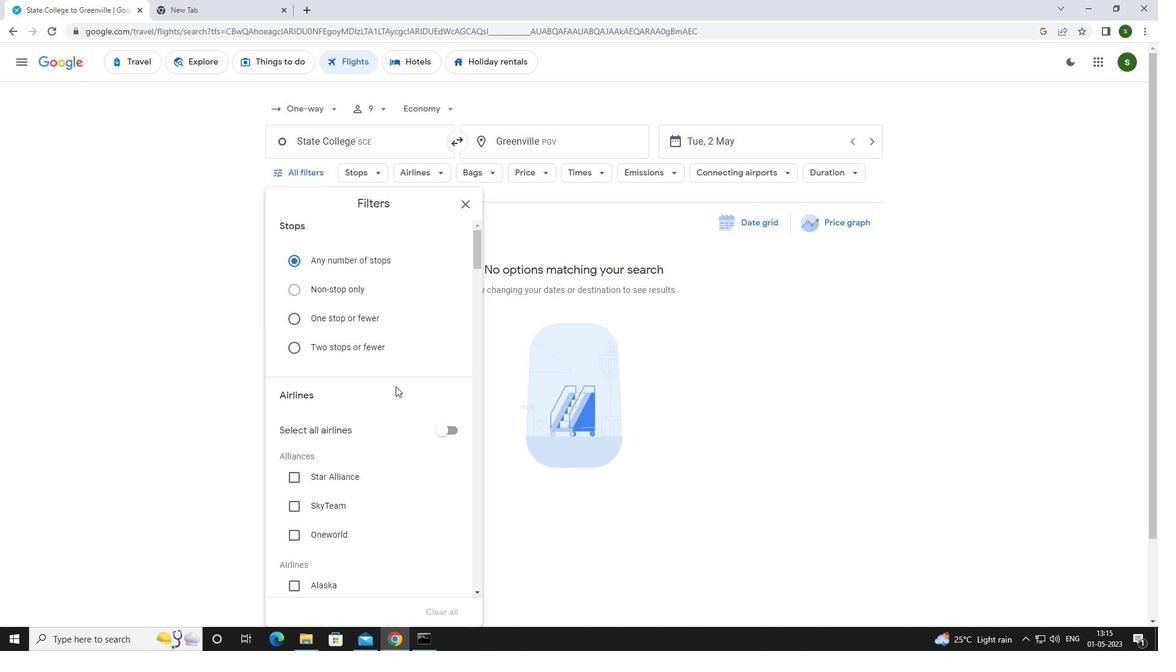 
Action: Mouse scrolled (395, 386) with delta (0, 0)
Screenshot: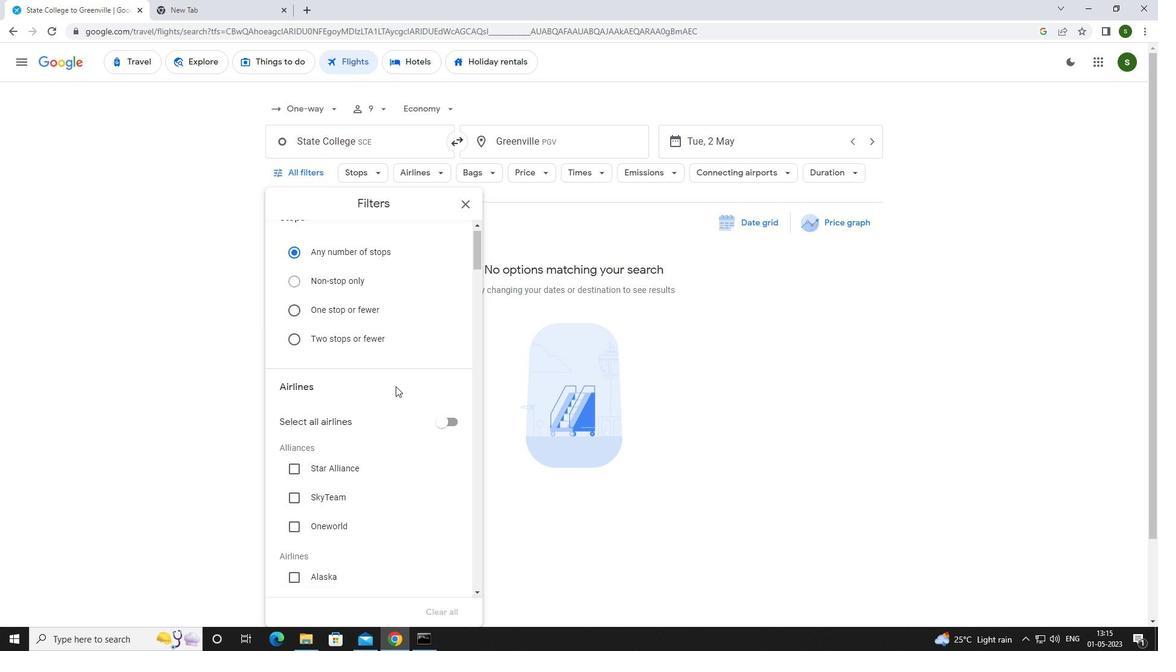
Action: Mouse scrolled (395, 386) with delta (0, 0)
Screenshot: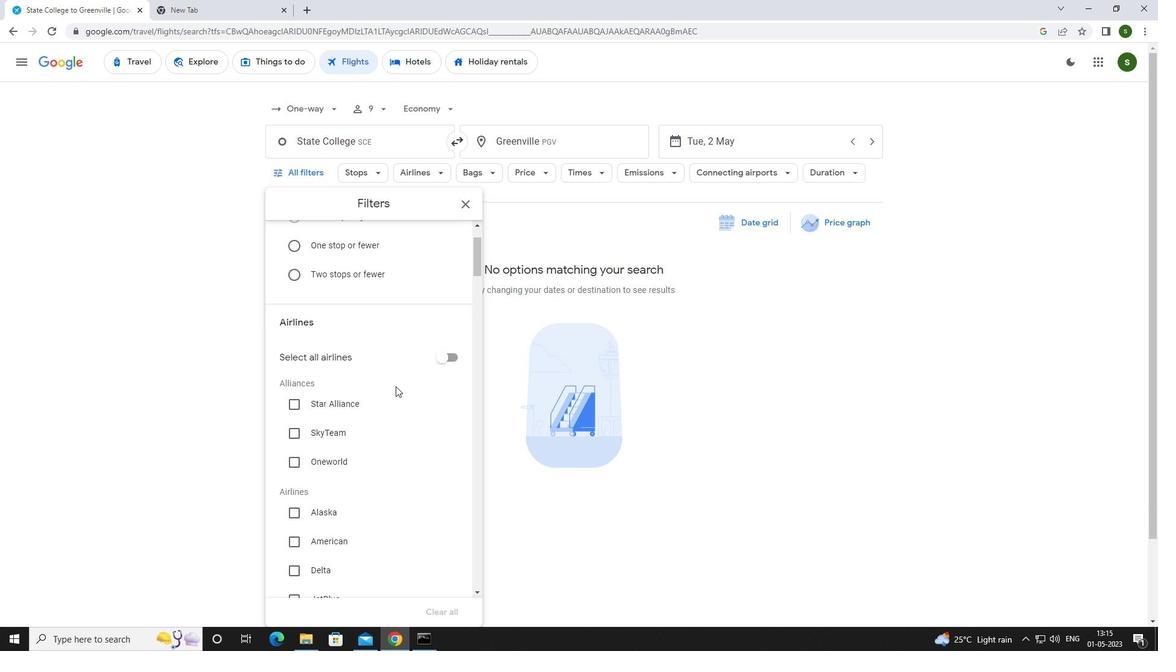 
Action: Mouse moved to (329, 488)
Screenshot: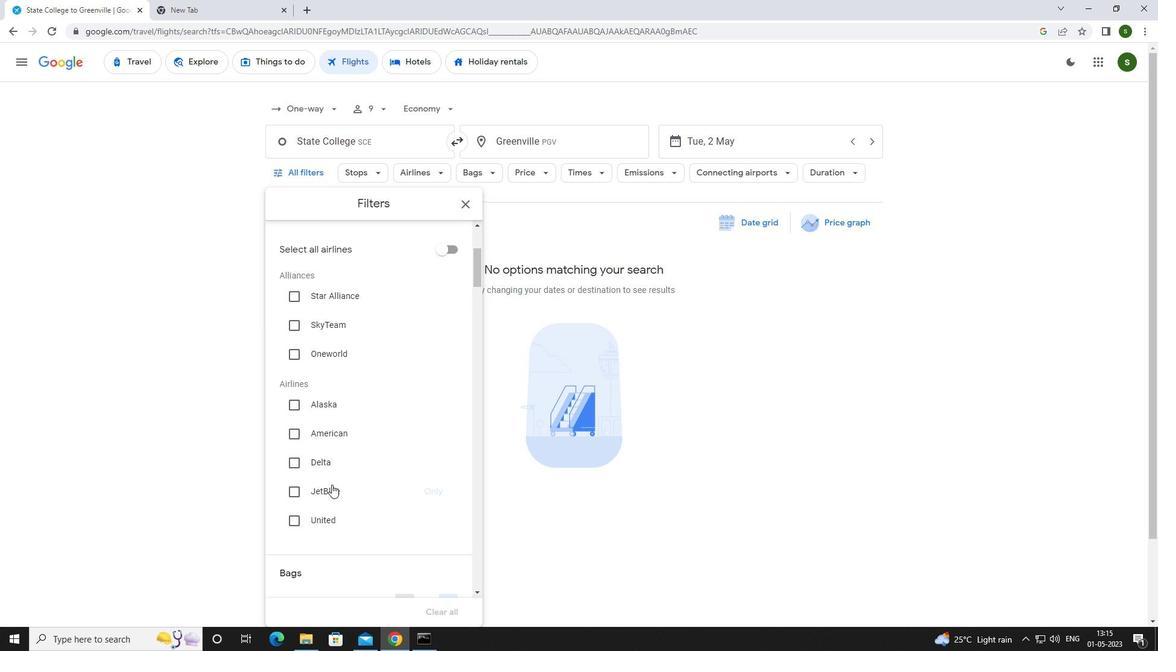 
Action: Mouse pressed left at (329, 488)
Screenshot: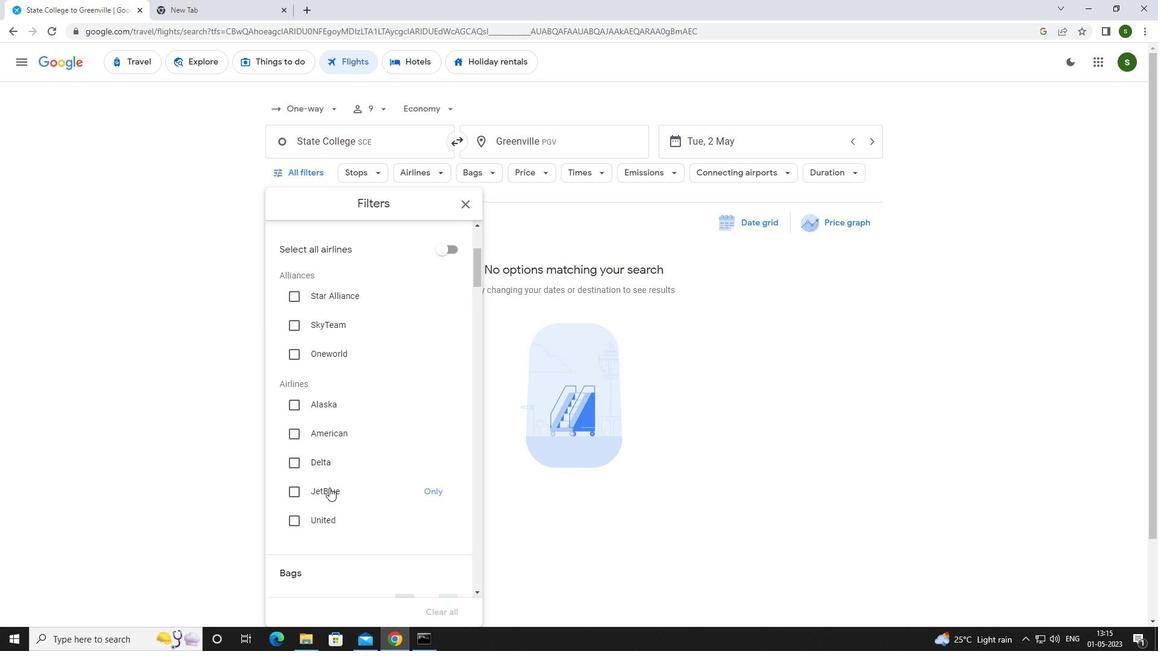 
Action: Mouse moved to (369, 428)
Screenshot: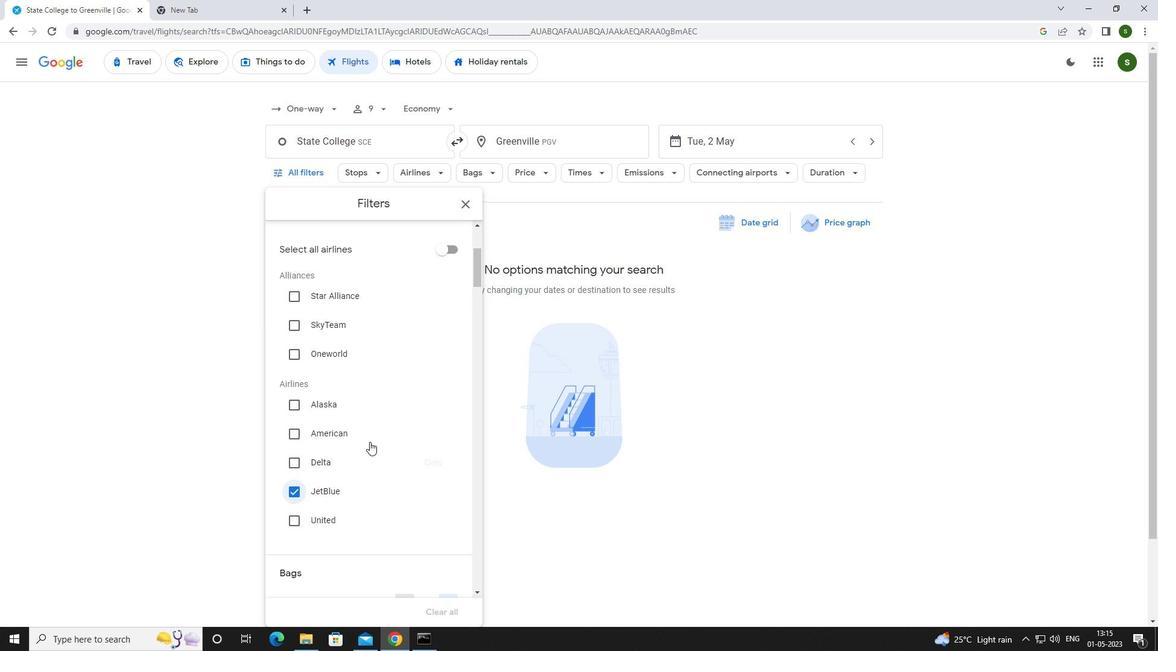 
Action: Mouse scrolled (369, 428) with delta (0, 0)
Screenshot: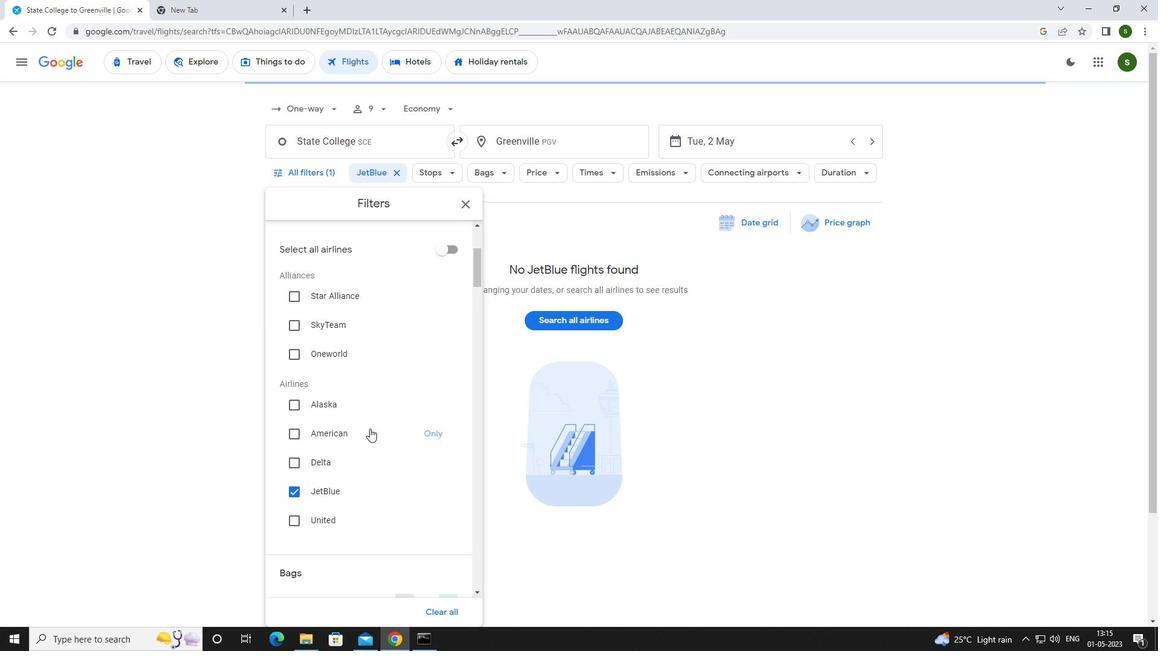 
Action: Mouse scrolled (369, 428) with delta (0, 0)
Screenshot: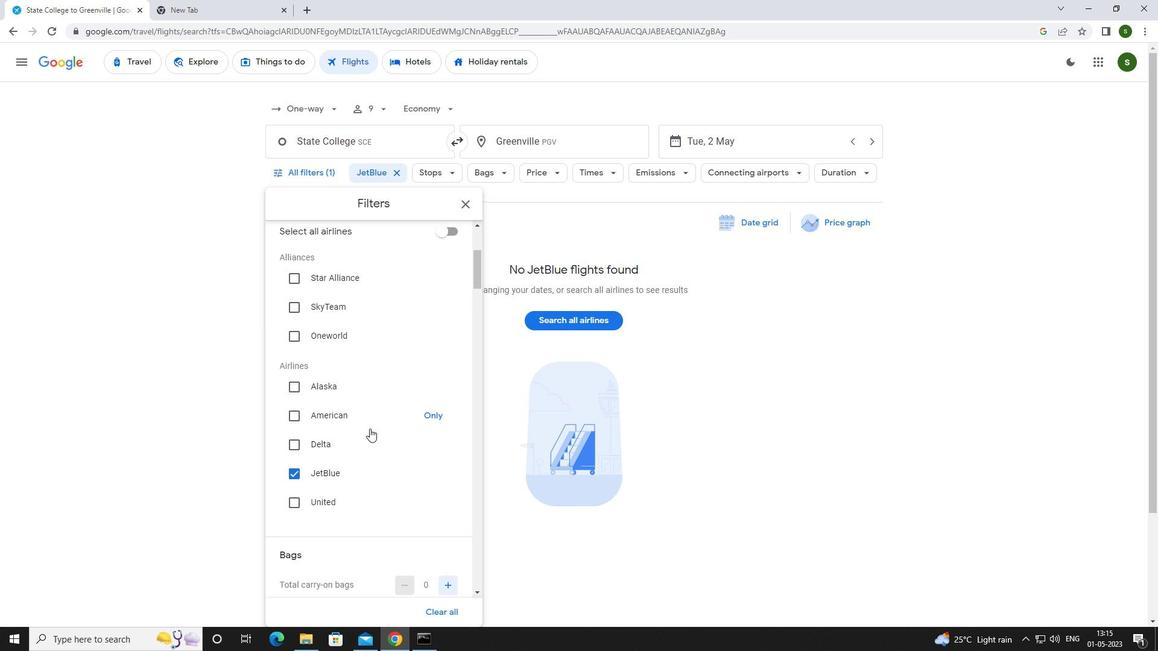 
Action: Mouse scrolled (369, 428) with delta (0, 0)
Screenshot: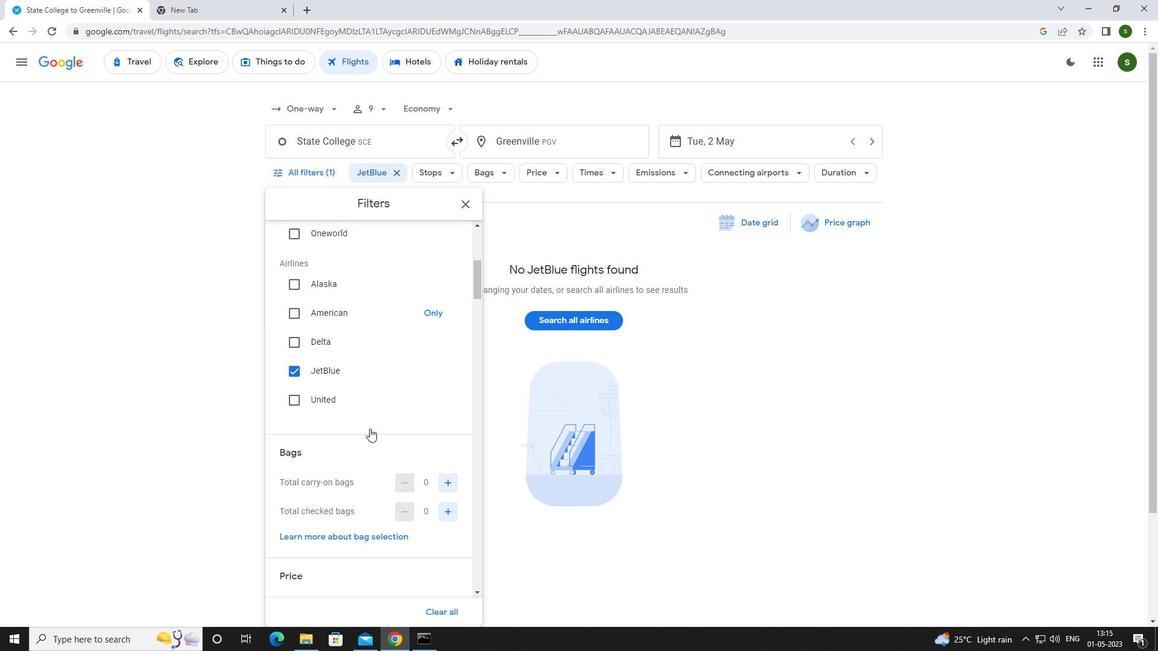 
Action: Mouse scrolled (369, 428) with delta (0, 0)
Screenshot: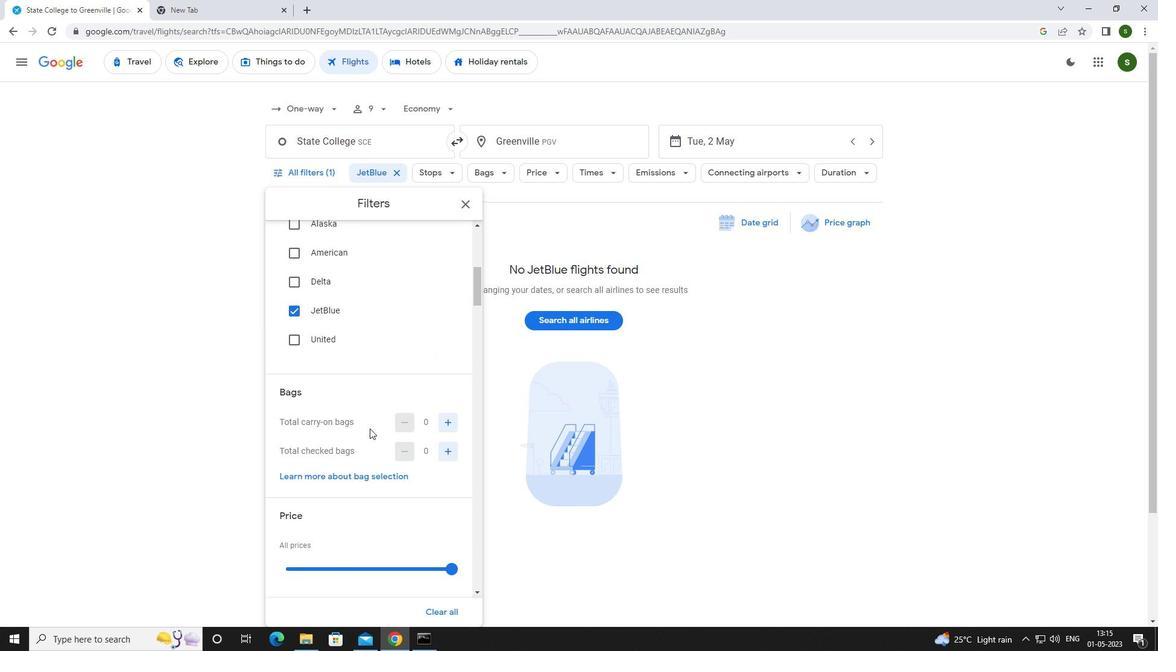 
Action: Mouse scrolled (369, 428) with delta (0, 0)
Screenshot: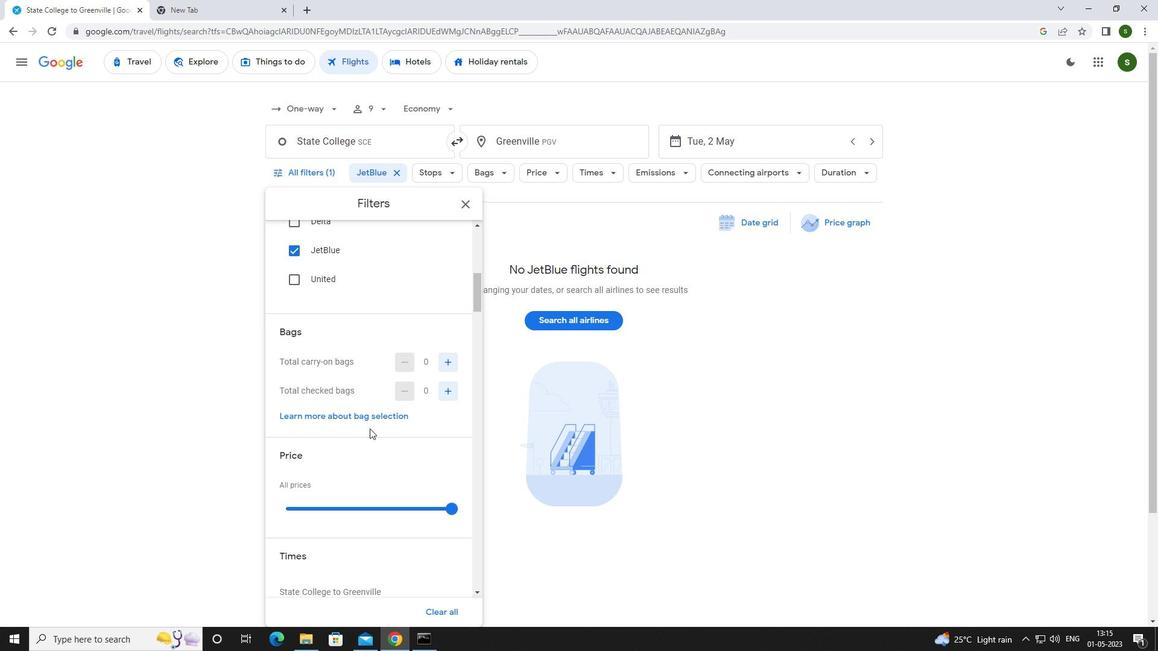 
Action: Mouse moved to (453, 445)
Screenshot: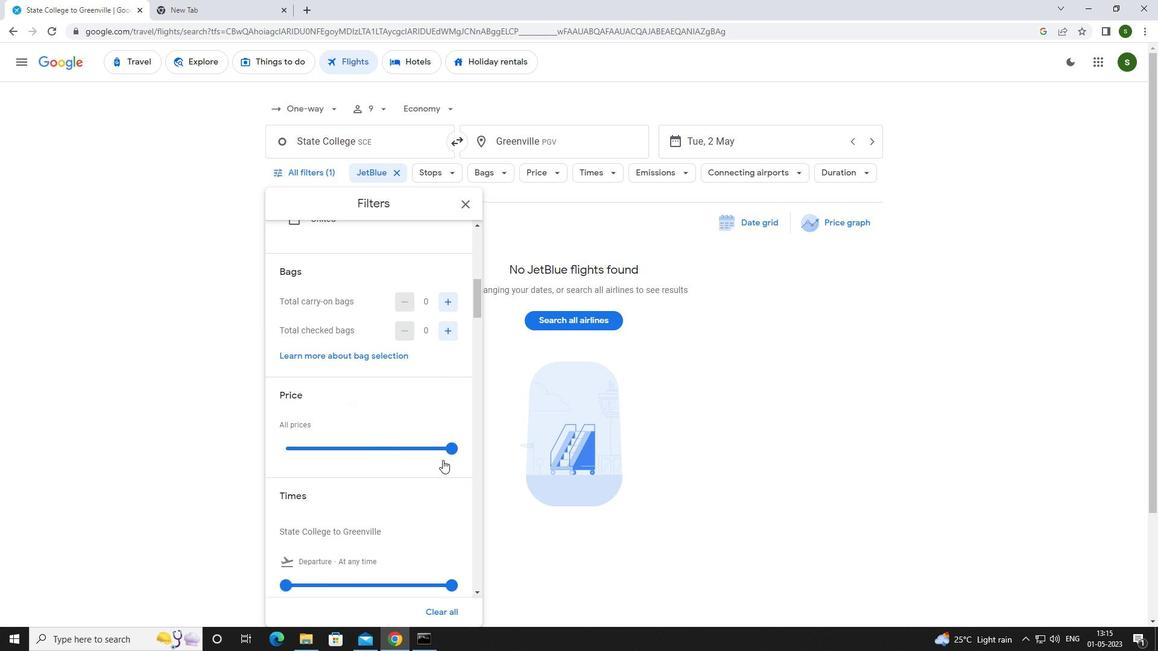 
Action: Mouse pressed left at (453, 445)
Screenshot: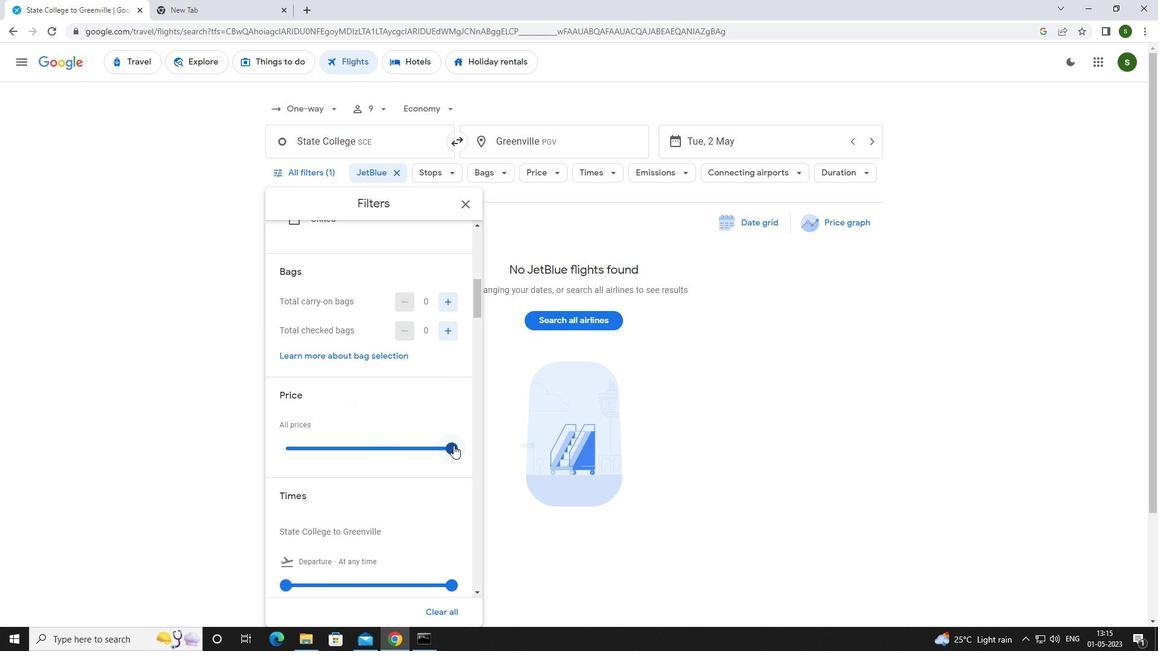 
Action: Mouse moved to (410, 433)
Screenshot: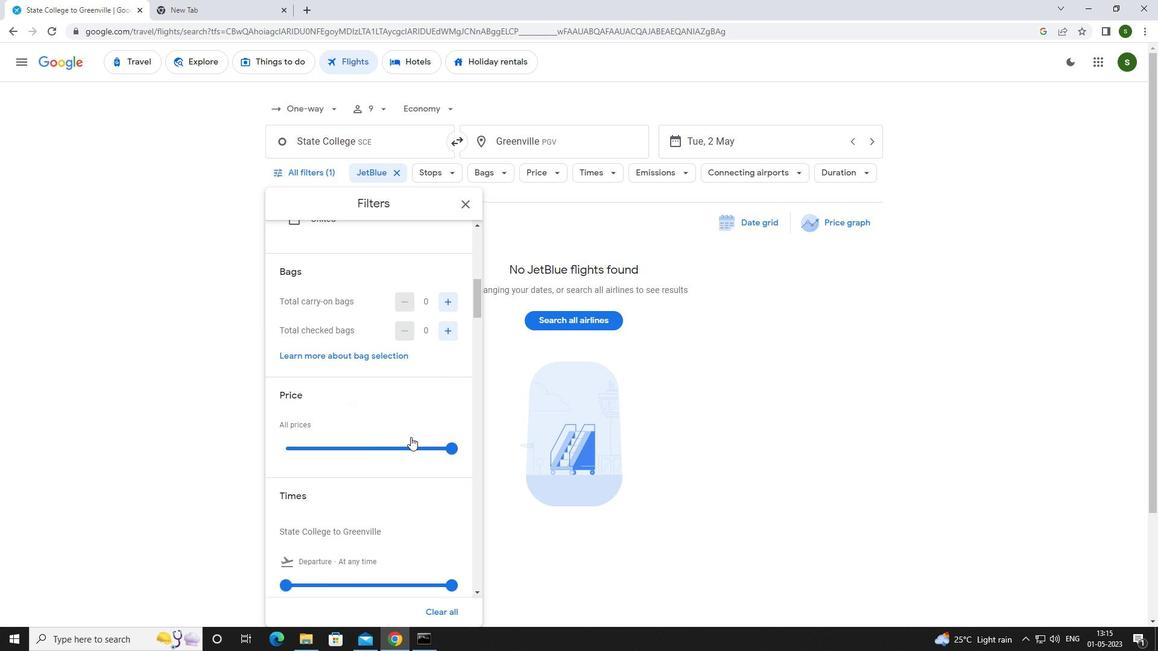
Action: Mouse scrolled (410, 433) with delta (0, 0)
Screenshot: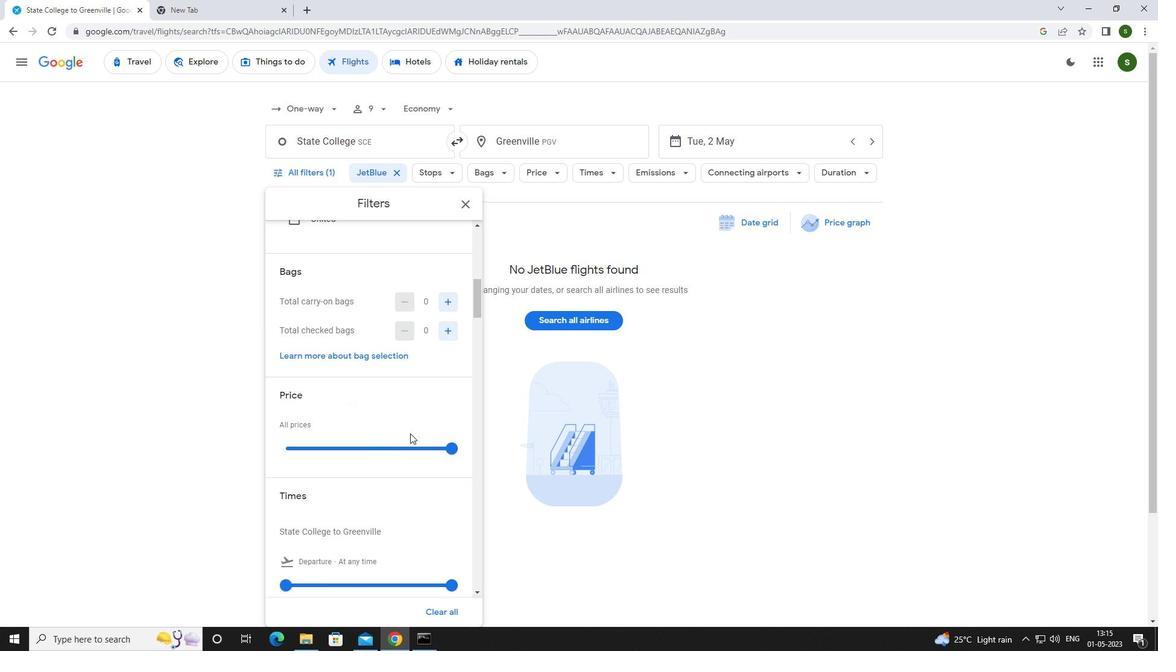 
Action: Mouse scrolled (410, 433) with delta (0, 0)
Screenshot: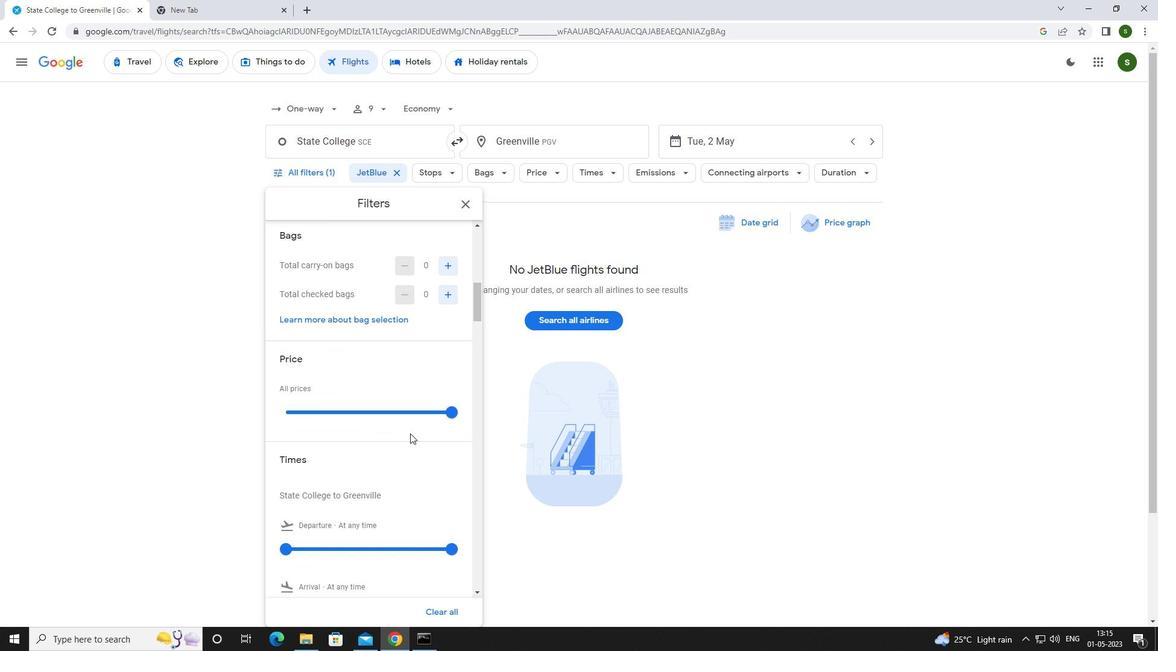 
Action: Mouse moved to (284, 466)
Screenshot: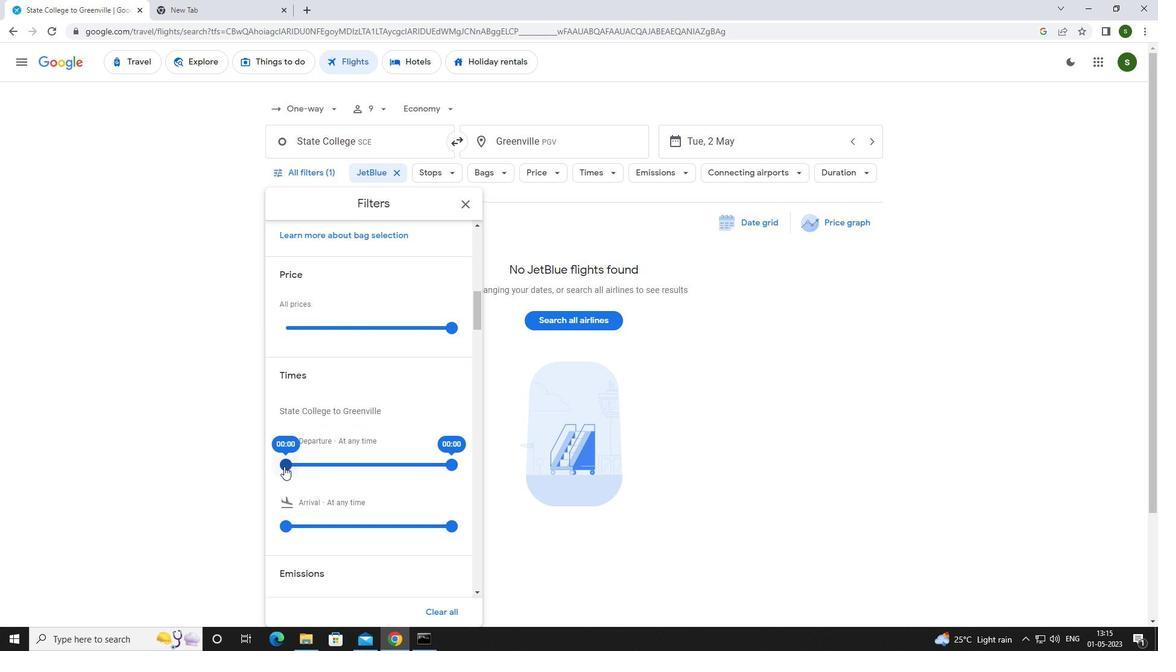 
Action: Mouse pressed left at (284, 466)
Screenshot: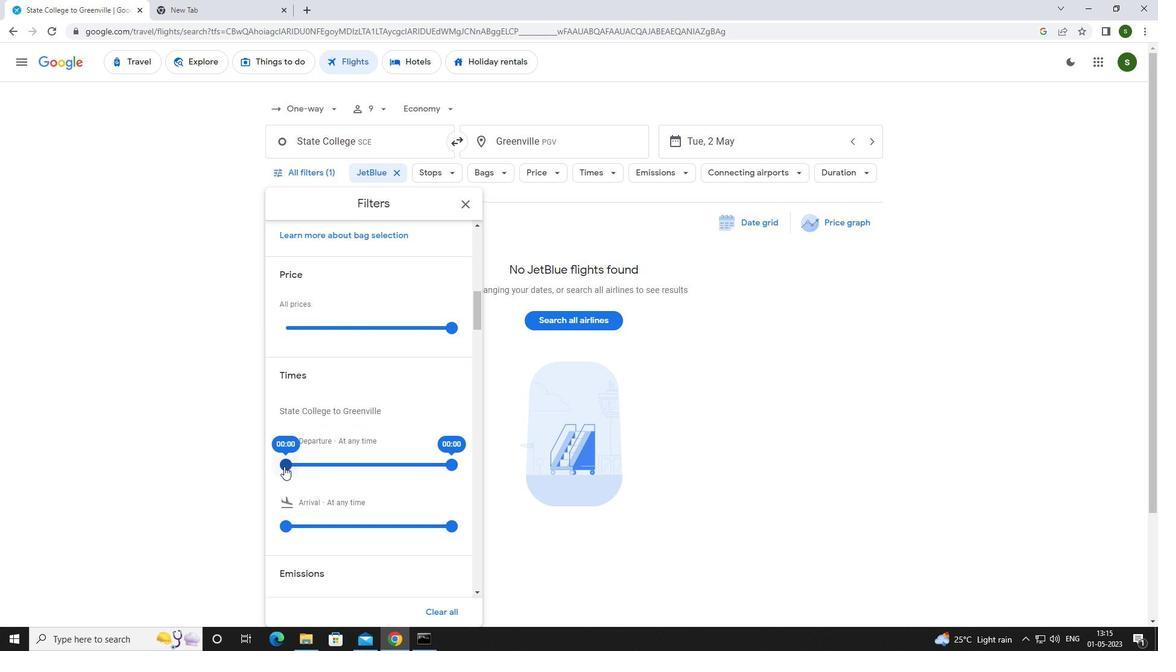 
Action: Mouse moved to (761, 404)
Screenshot: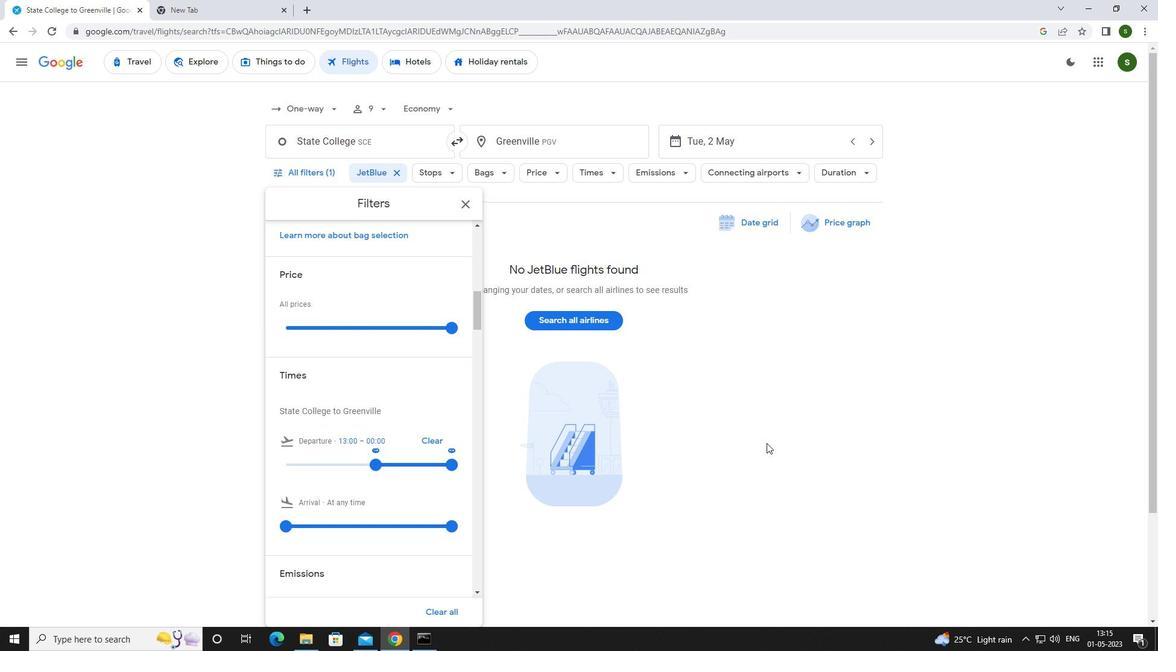 
Action: Mouse pressed left at (761, 404)
Screenshot: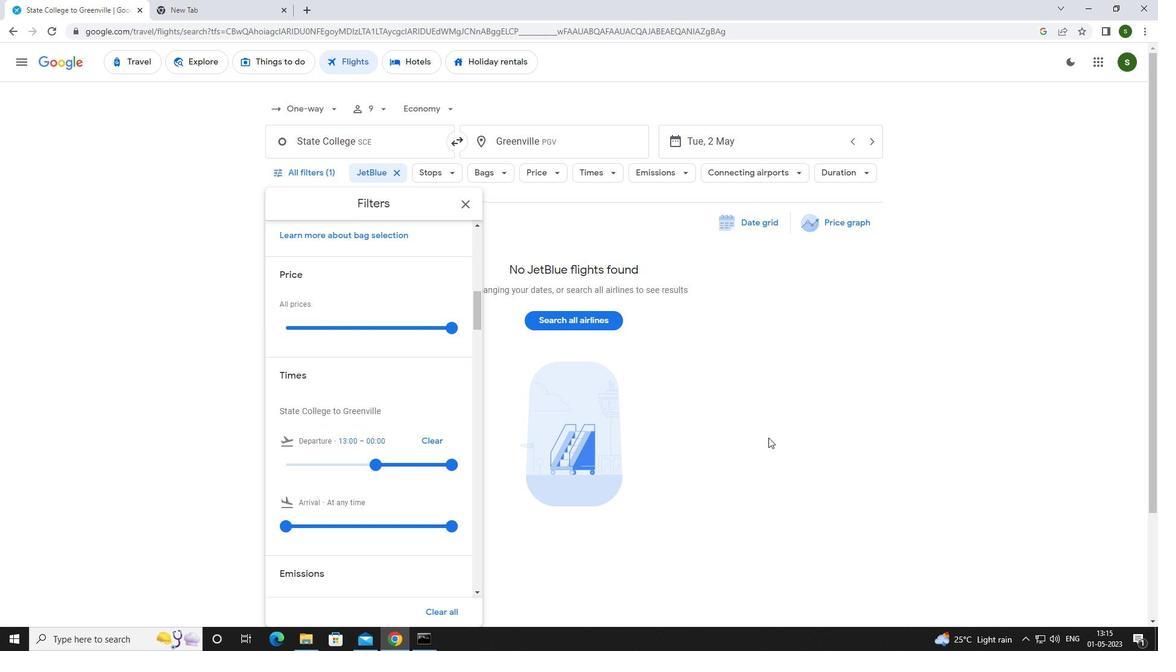 
Action: Mouse moved to (759, 404)
Screenshot: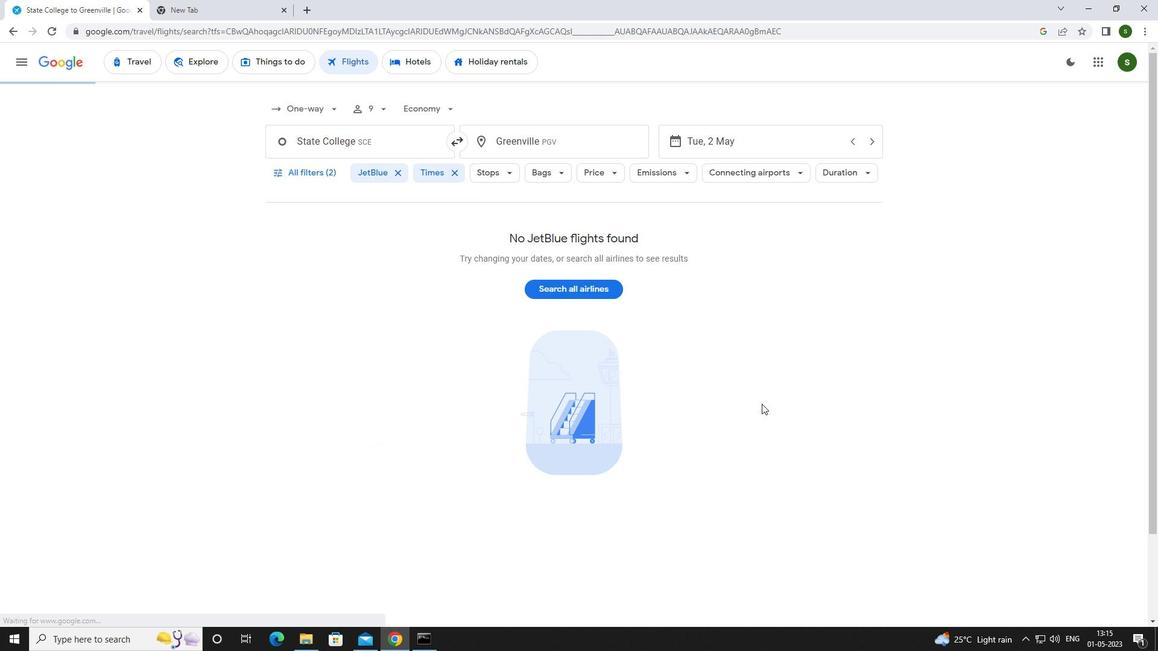 
